 Task: Look for space in La Plata from 3rd september, 2023 to 10th September, 2023 for 4 adults in price range Rs.20000 to Rs.30000. Place can be entire place with 2 bedrooms having 2 beds and 2 bathrooms. Property type can be flat. Amenities needed are: wifi, free parkinig on premises, smoking allowed. Required host language is English.
Action: Mouse moved to (437, 482)
Screenshot: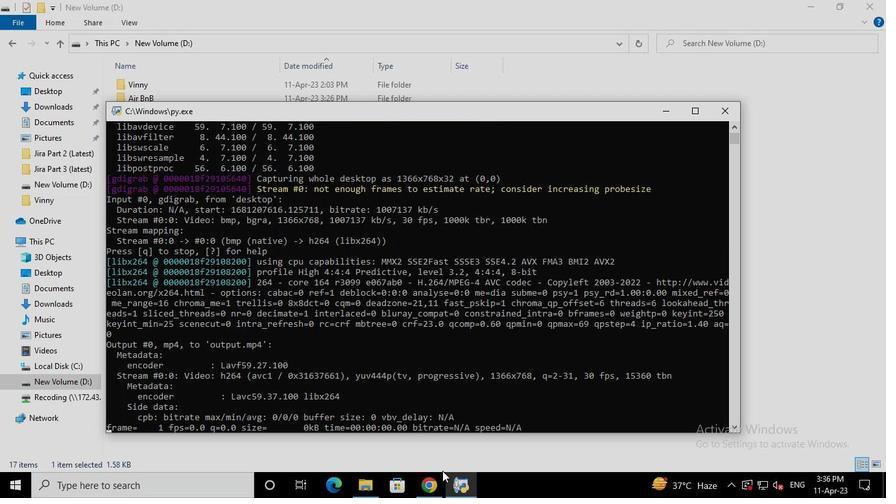 
Action: Mouse pressed left at (437, 482)
Screenshot: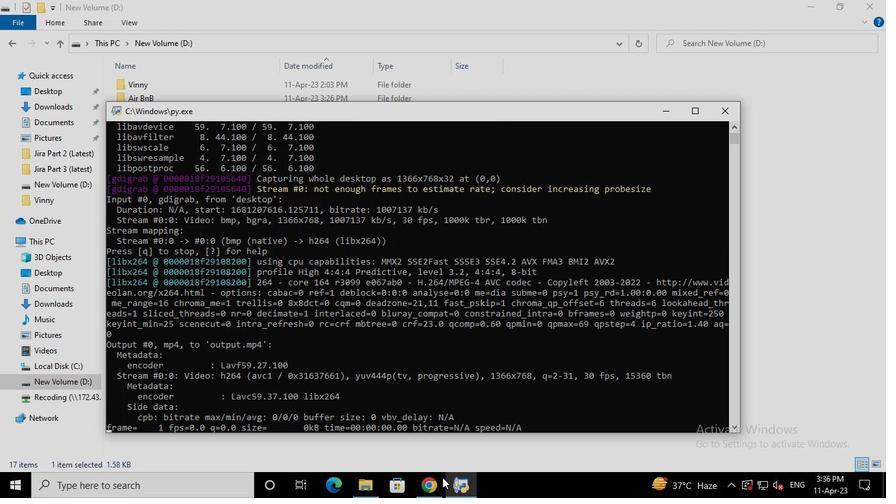 
Action: Mouse moved to (369, 109)
Screenshot: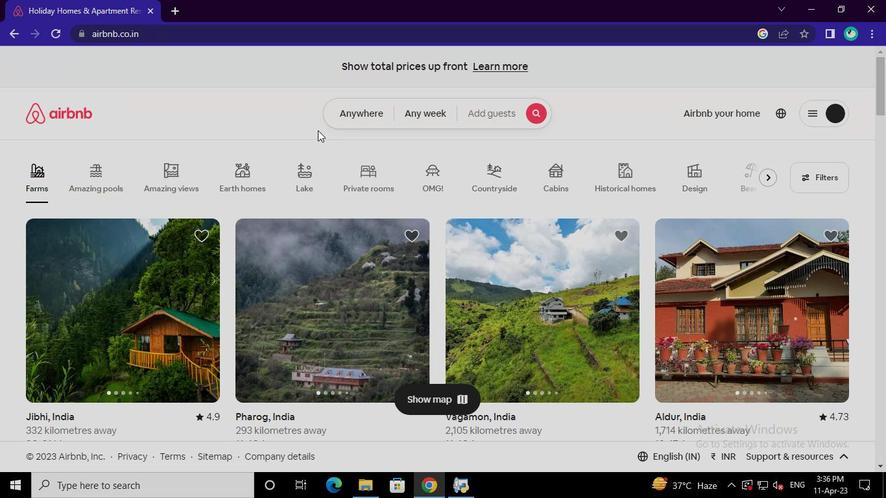 
Action: Mouse pressed left at (369, 109)
Screenshot: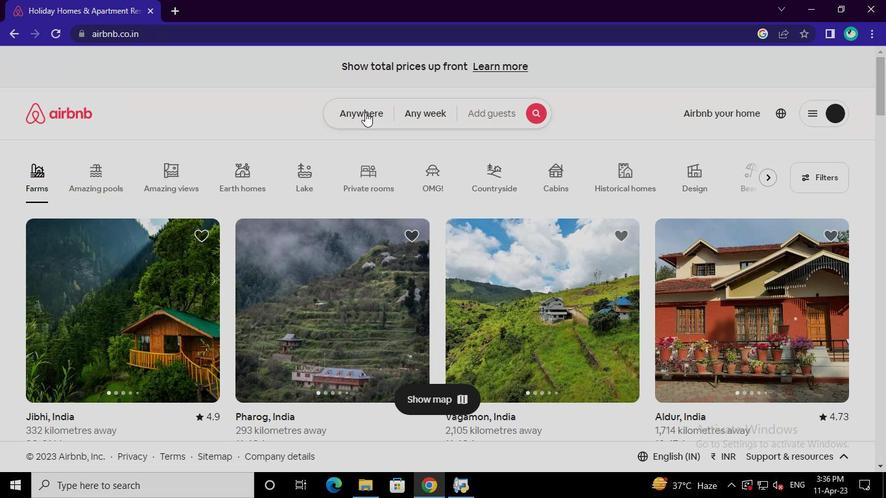 
Action: Mouse moved to (238, 168)
Screenshot: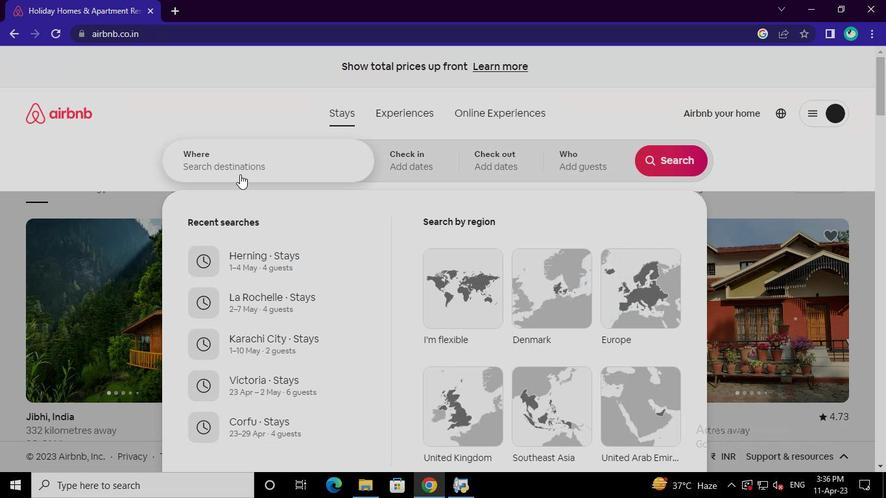 
Action: Mouse pressed left at (238, 168)
Screenshot: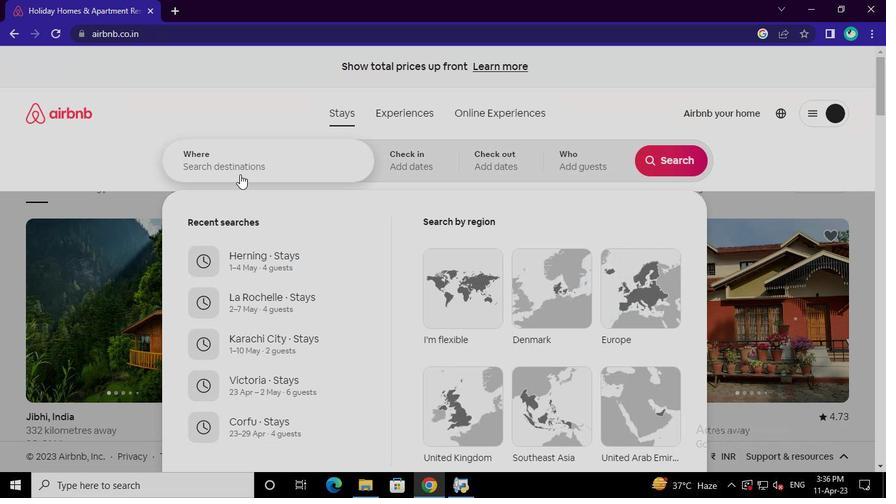 
Action: Keyboard l
Screenshot: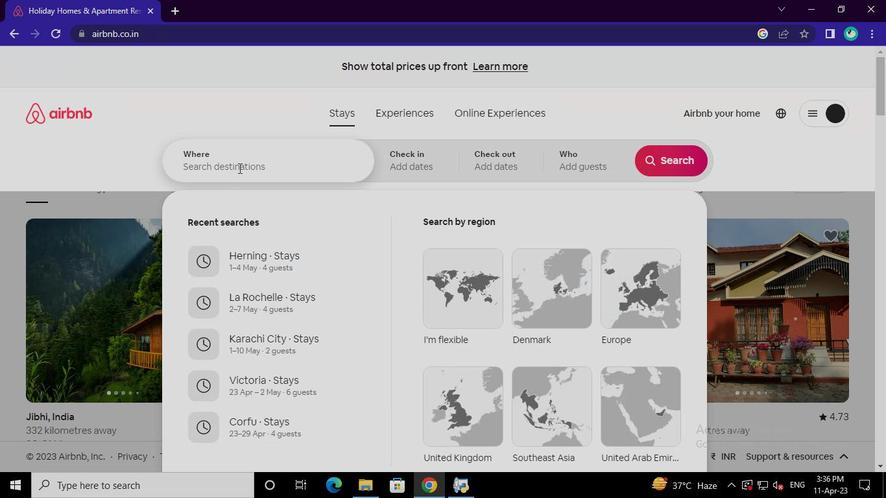 
Action: Keyboard a
Screenshot: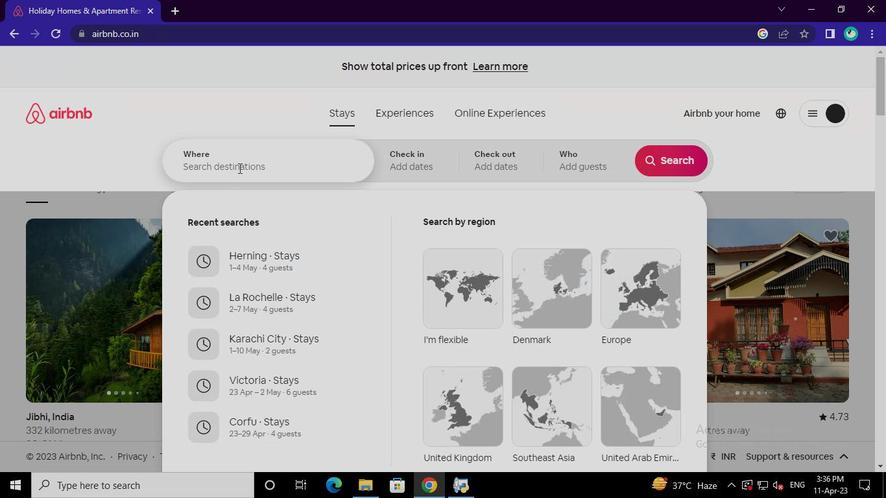 
Action: Keyboard Key.space
Screenshot: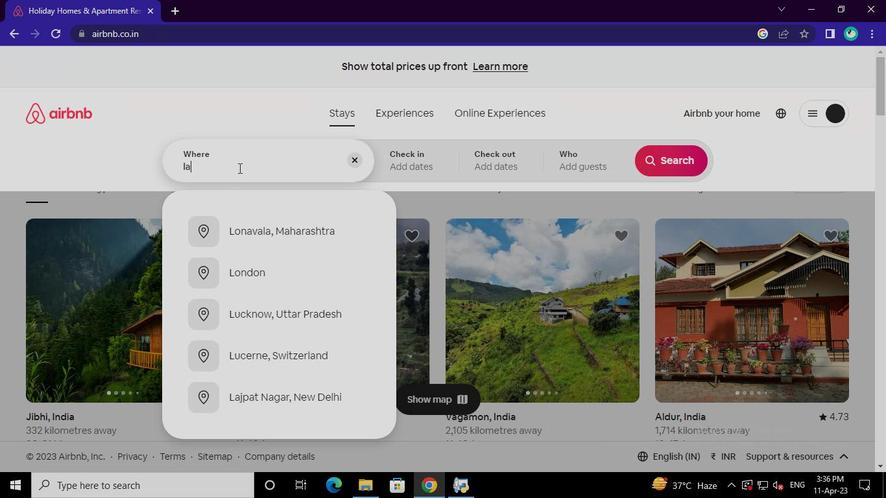 
Action: Keyboard p
Screenshot: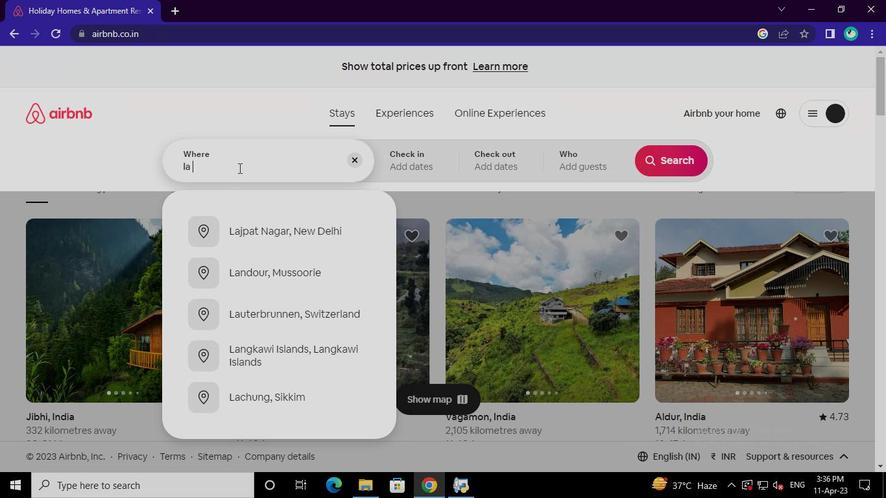 
Action: Keyboard l
Screenshot: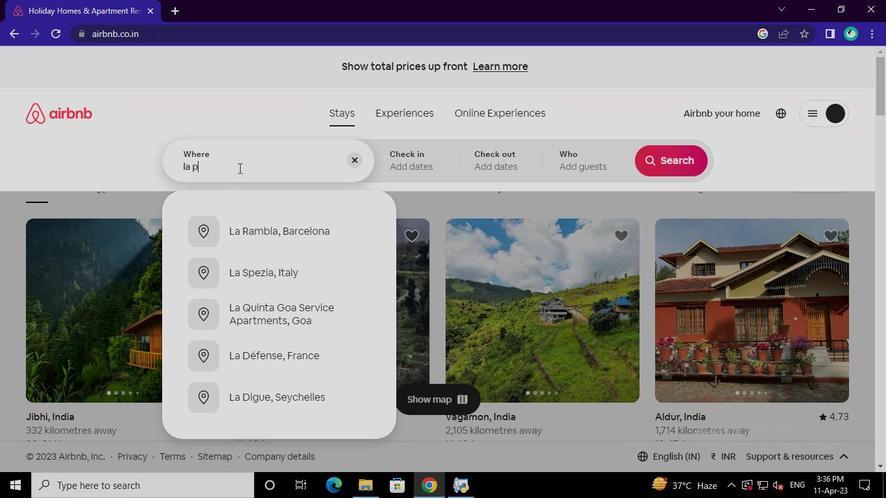 
Action: Keyboard a
Screenshot: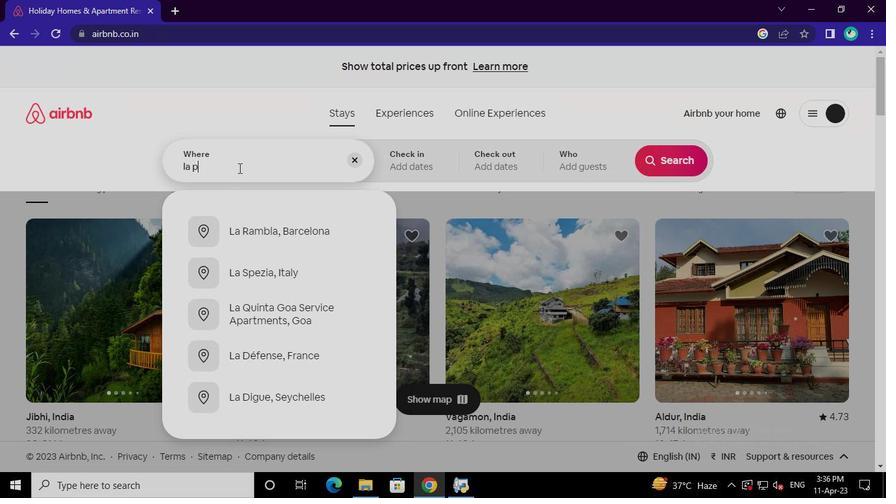 
Action: Keyboard t
Screenshot: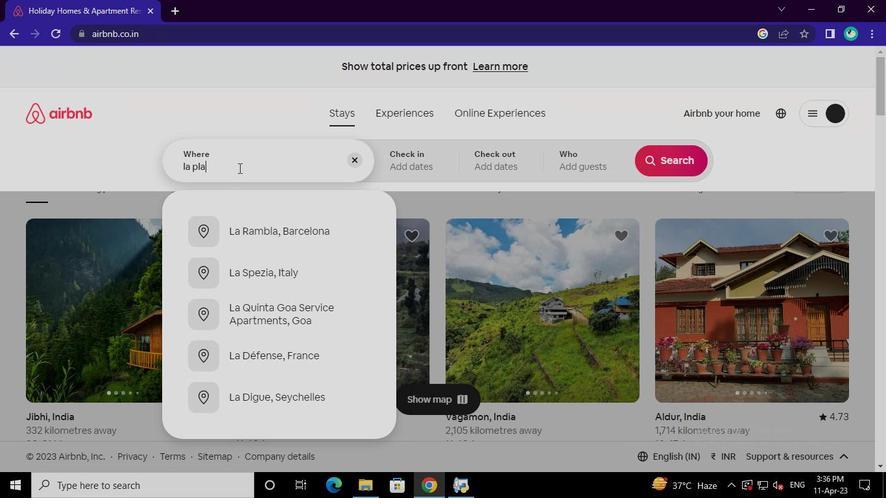 
Action: Keyboard a
Screenshot: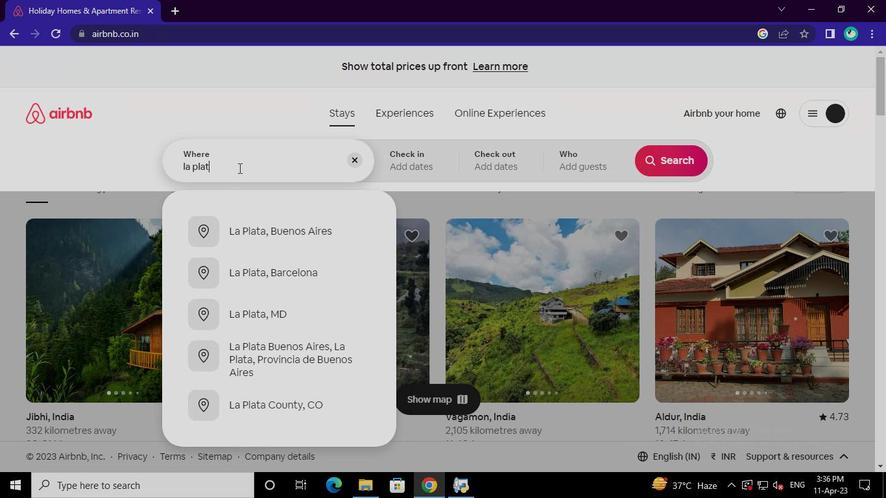 
Action: Mouse moved to (247, 224)
Screenshot: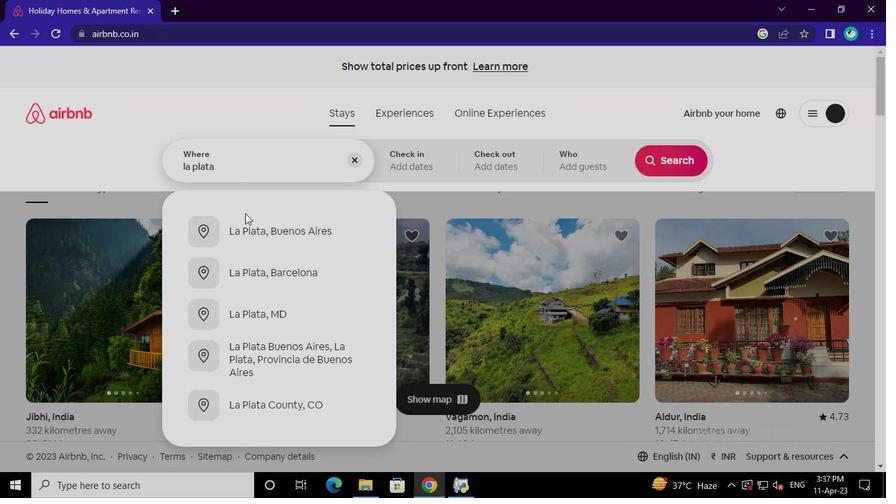 
Action: Mouse pressed left at (247, 224)
Screenshot: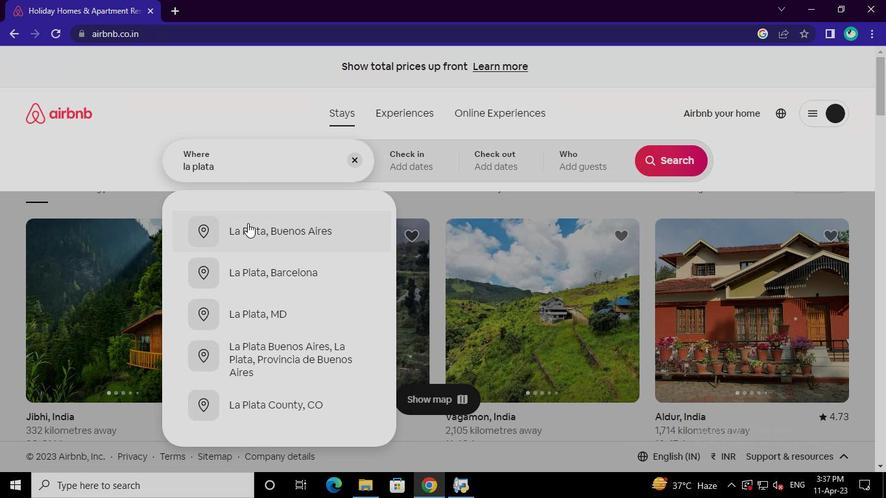 
Action: Mouse moved to (652, 260)
Screenshot: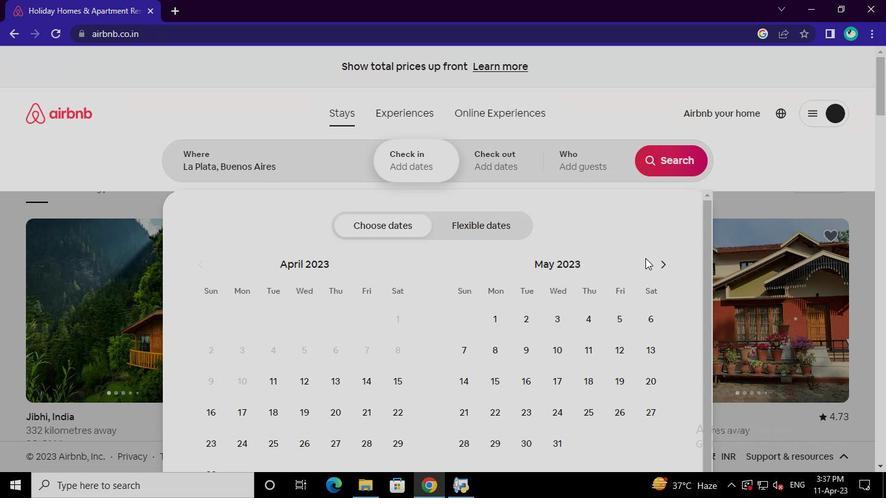 
Action: Mouse pressed left at (652, 260)
Screenshot: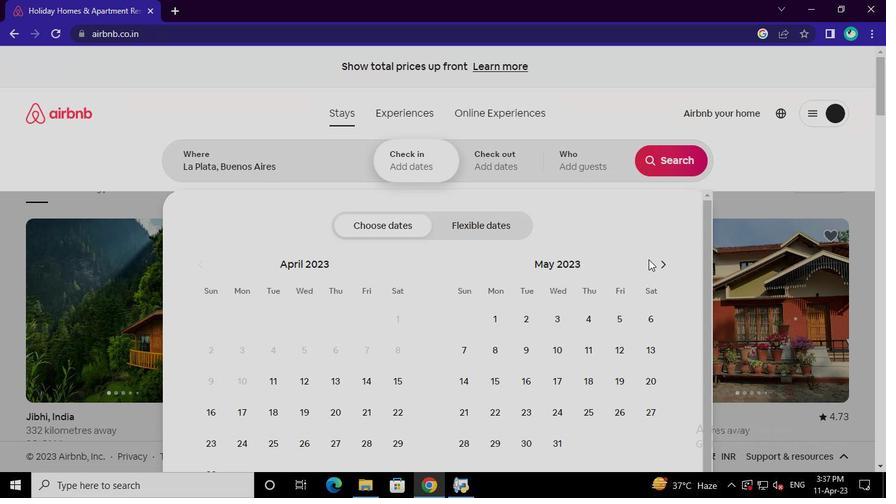 
Action: Mouse moved to (654, 261)
Screenshot: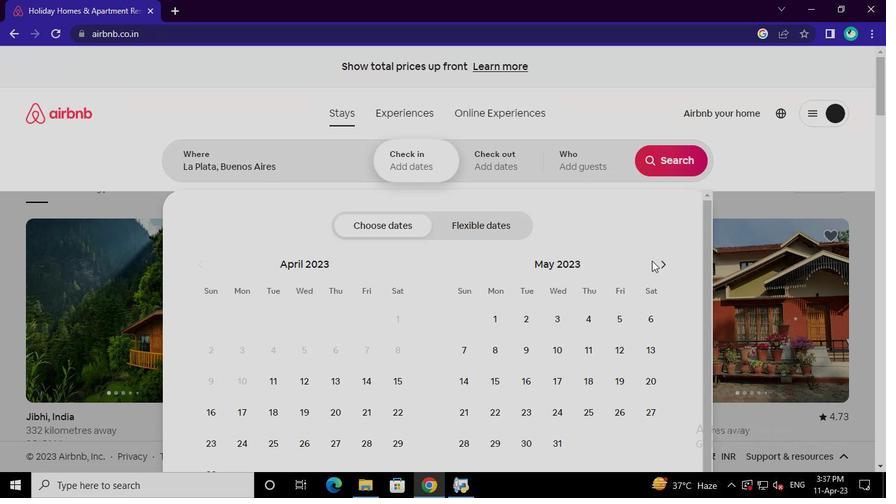 
Action: Mouse pressed left at (654, 261)
Screenshot: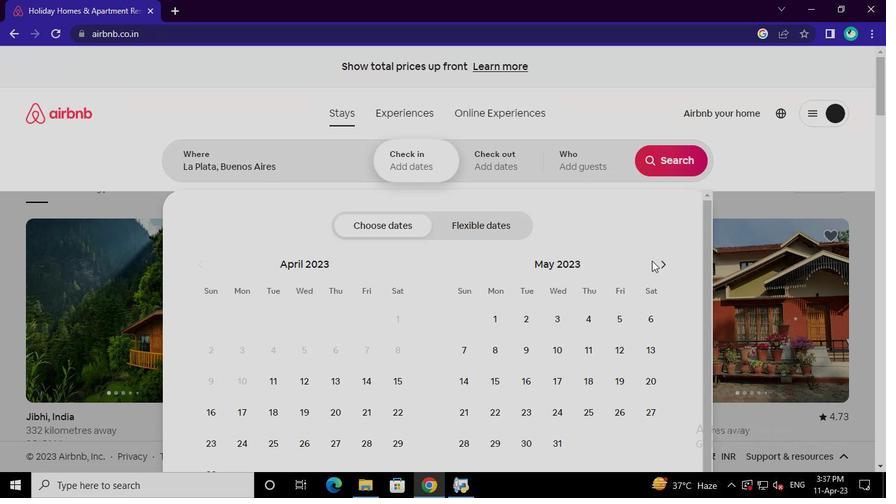 
Action: Mouse moved to (656, 261)
Screenshot: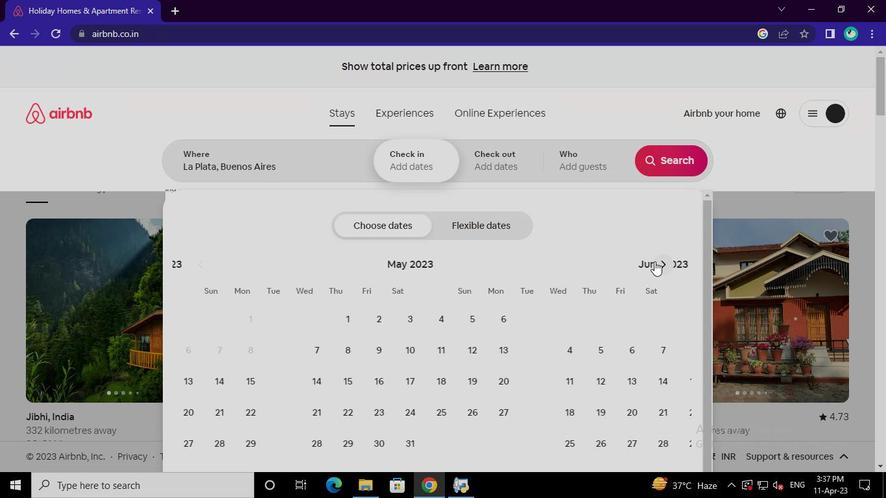 
Action: Mouse pressed left at (656, 261)
Screenshot: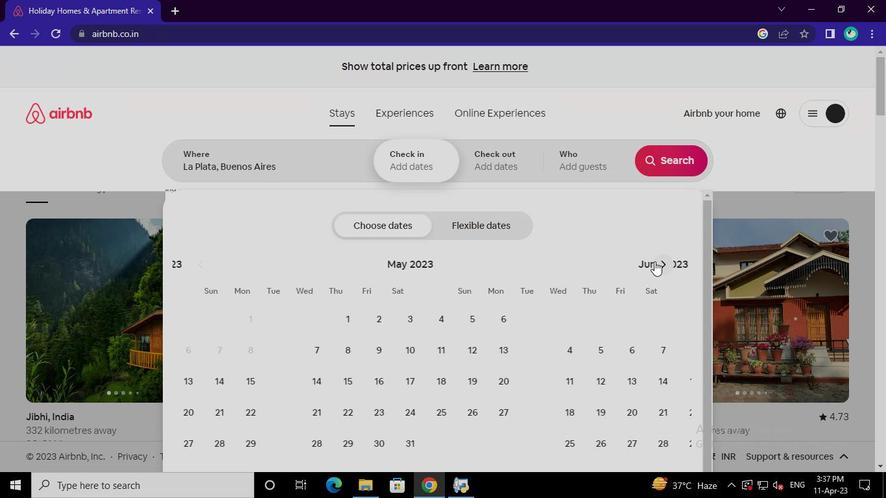 
Action: Mouse pressed left at (656, 261)
Screenshot: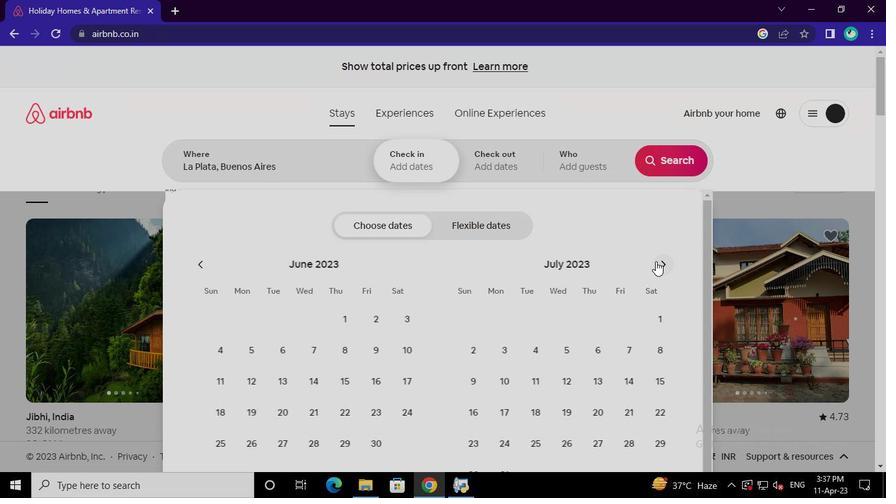 
Action: Mouse pressed left at (656, 261)
Screenshot: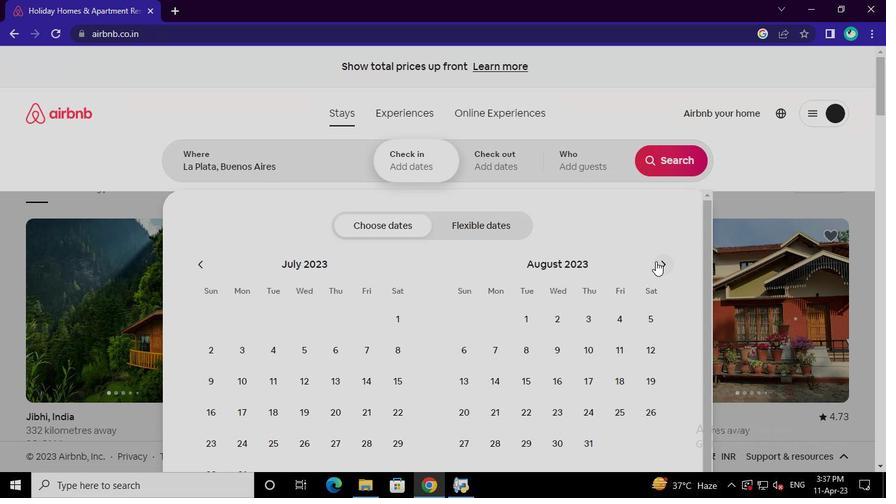 
Action: Mouse moved to (473, 351)
Screenshot: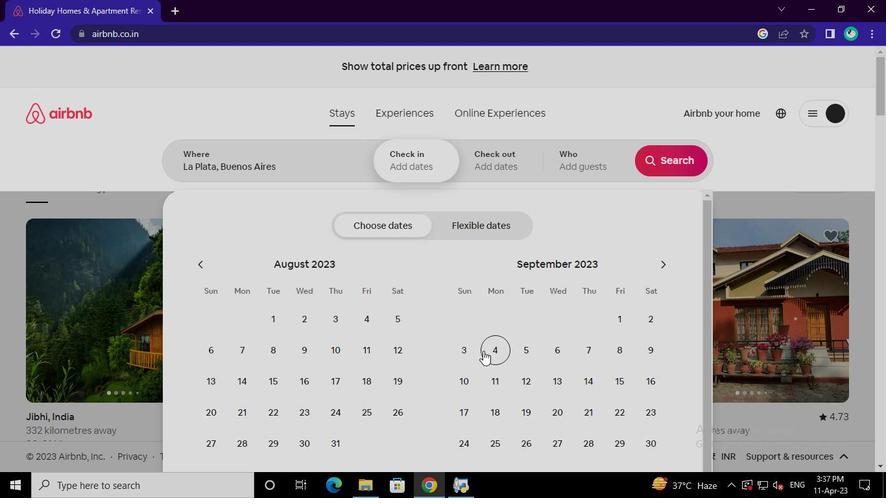 
Action: Mouse pressed left at (473, 351)
Screenshot: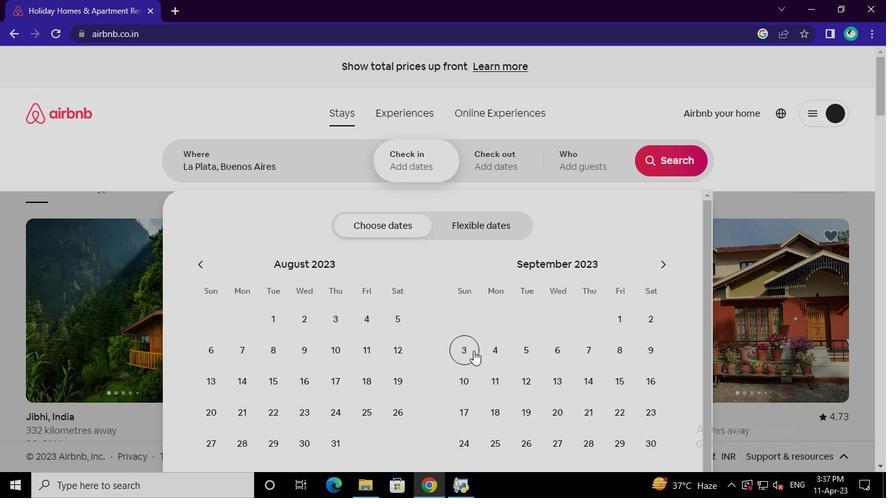
Action: Mouse moved to (470, 380)
Screenshot: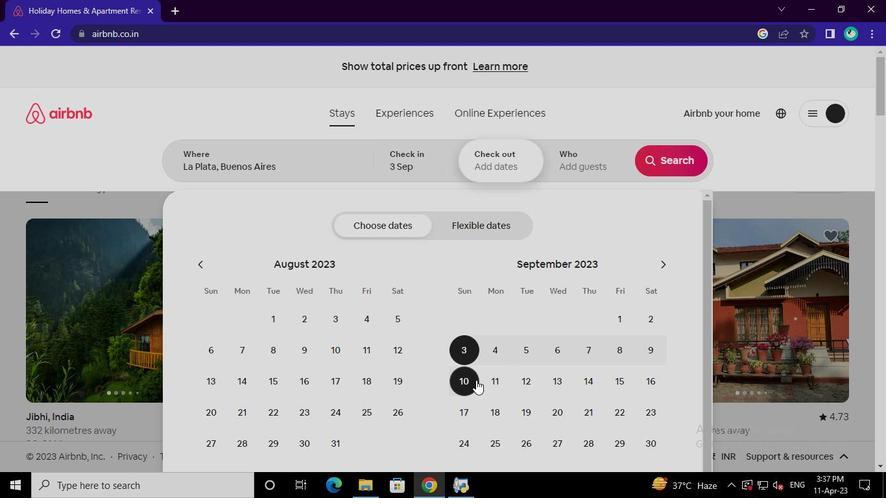 
Action: Mouse pressed left at (470, 380)
Screenshot: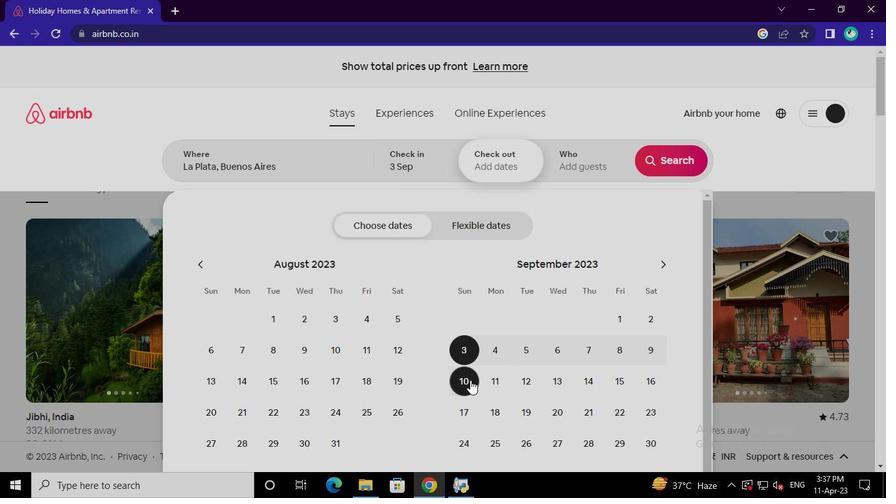 
Action: Mouse moved to (597, 168)
Screenshot: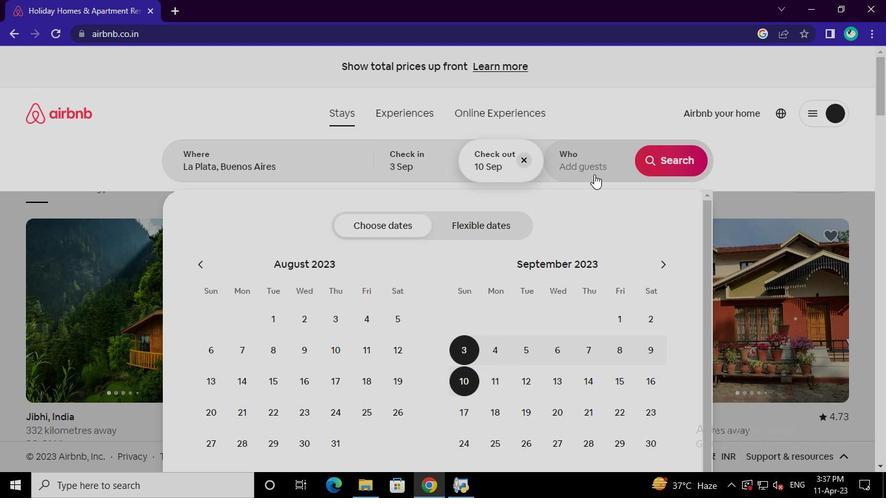 
Action: Mouse pressed left at (597, 168)
Screenshot: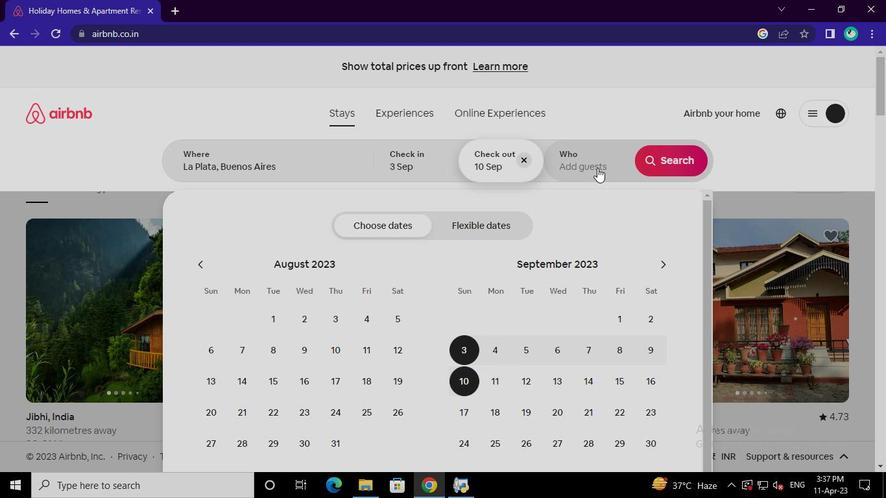 
Action: Mouse moved to (668, 232)
Screenshot: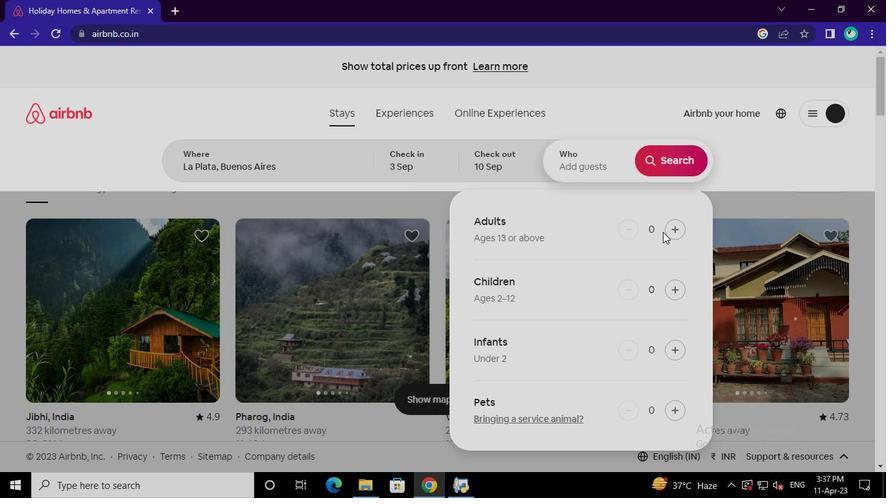 
Action: Mouse pressed left at (668, 232)
Screenshot: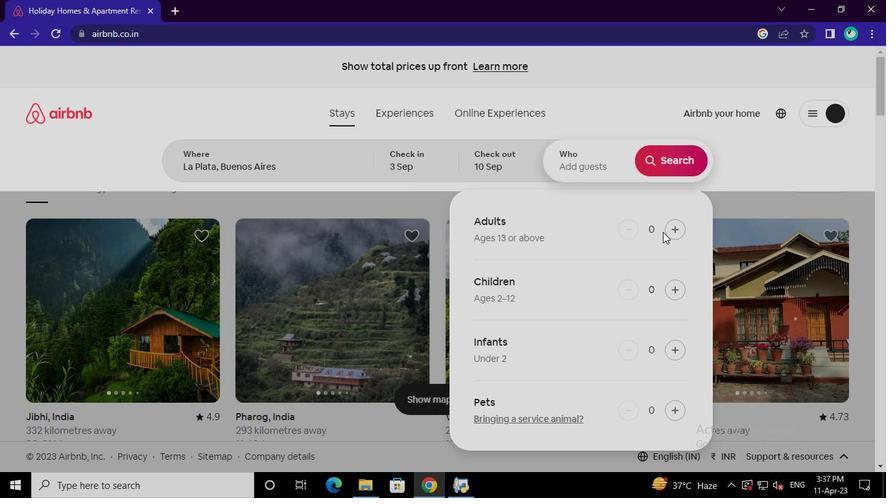 
Action: Mouse pressed left at (668, 232)
Screenshot: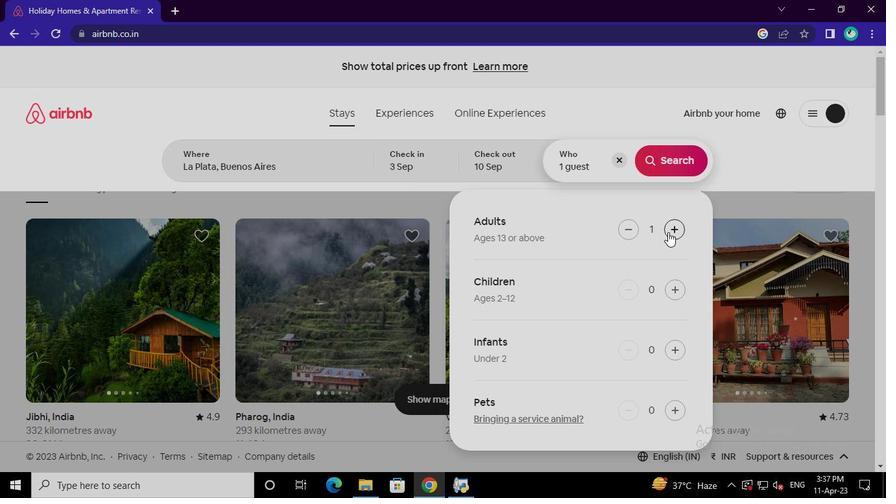 
Action: Mouse pressed left at (668, 232)
Screenshot: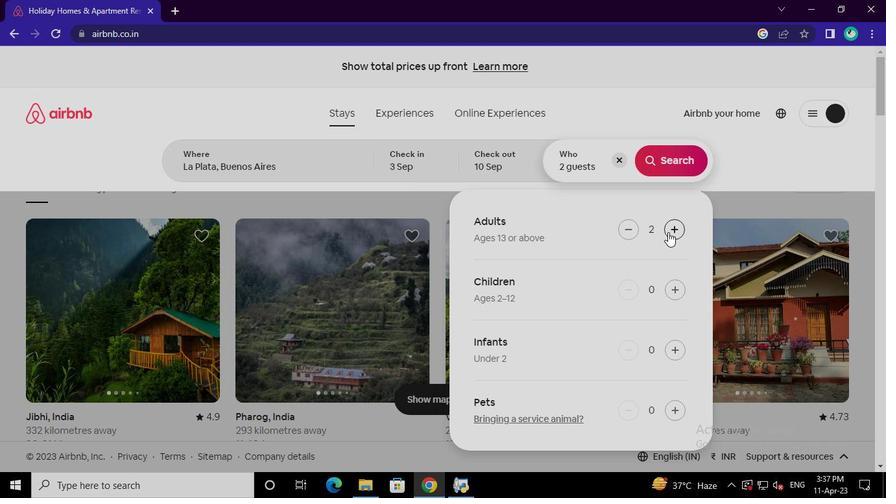 
Action: Mouse pressed left at (668, 232)
Screenshot: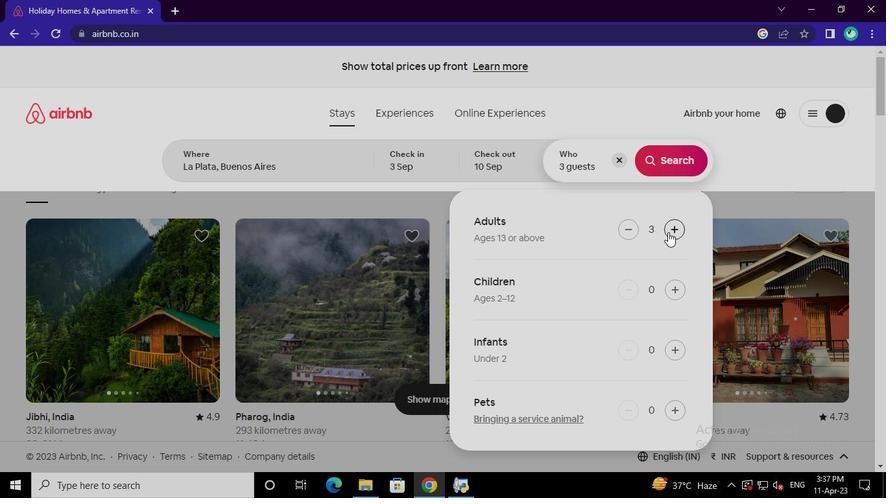 
Action: Mouse moved to (669, 166)
Screenshot: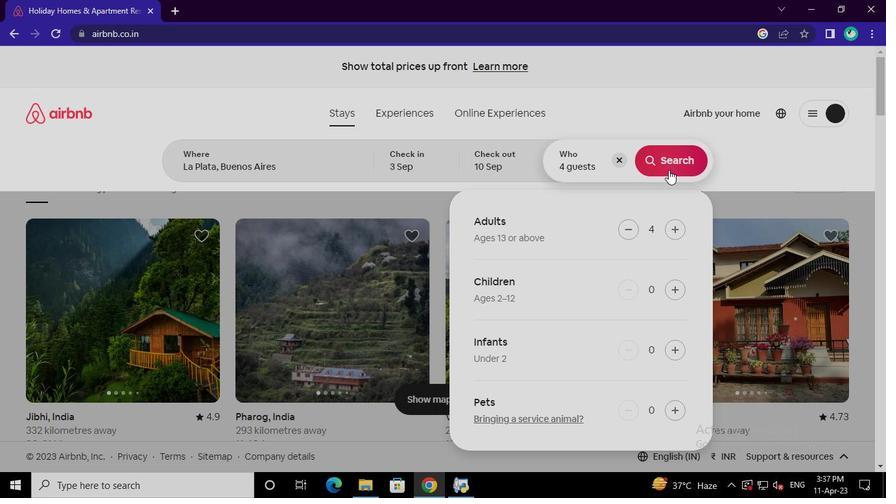 
Action: Mouse pressed left at (669, 166)
Screenshot: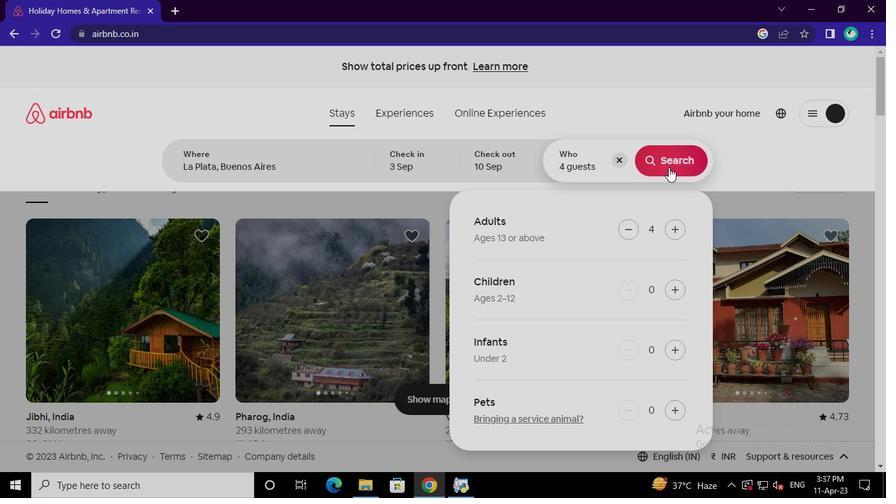 
Action: Mouse moved to (844, 123)
Screenshot: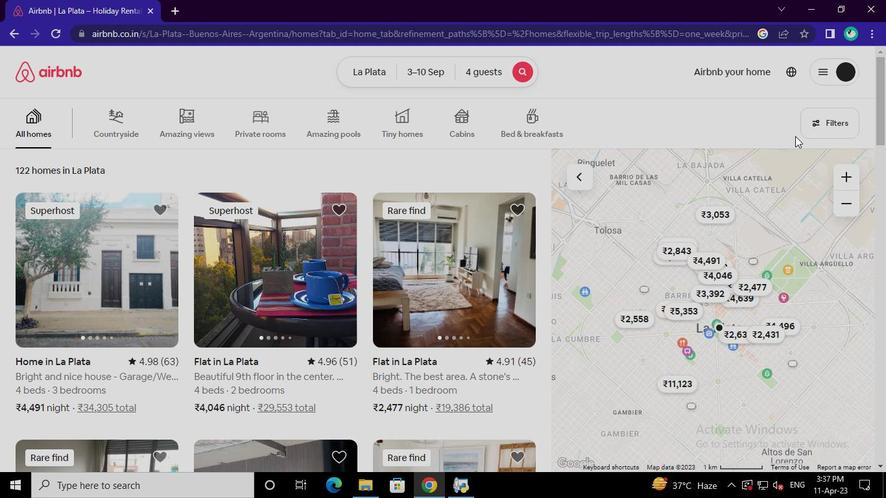 
Action: Mouse pressed left at (844, 123)
Screenshot: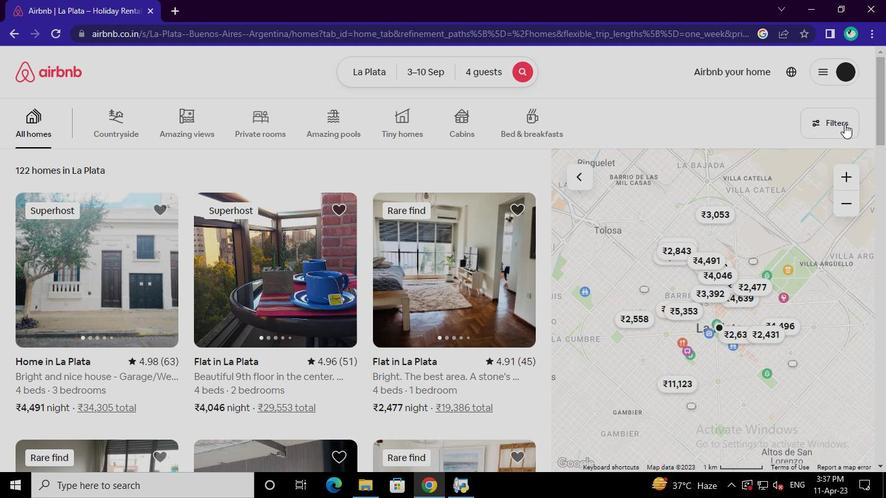 
Action: Mouse moved to (321, 284)
Screenshot: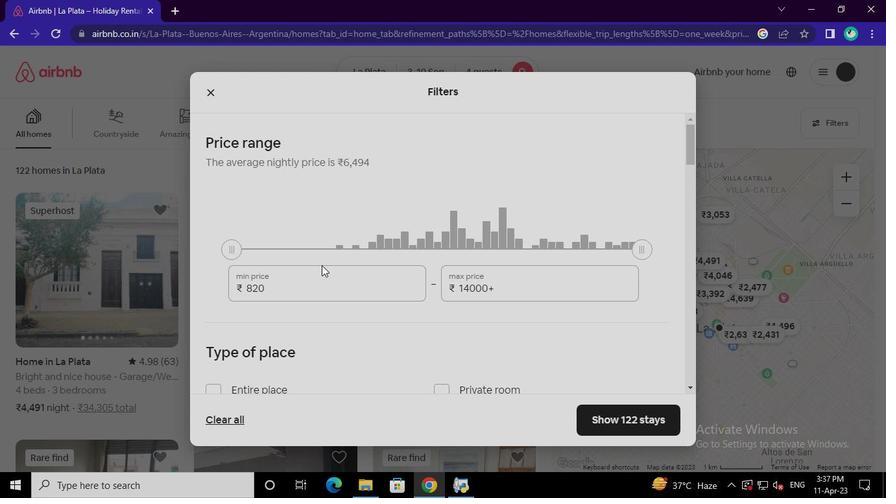
Action: Mouse pressed left at (321, 284)
Screenshot: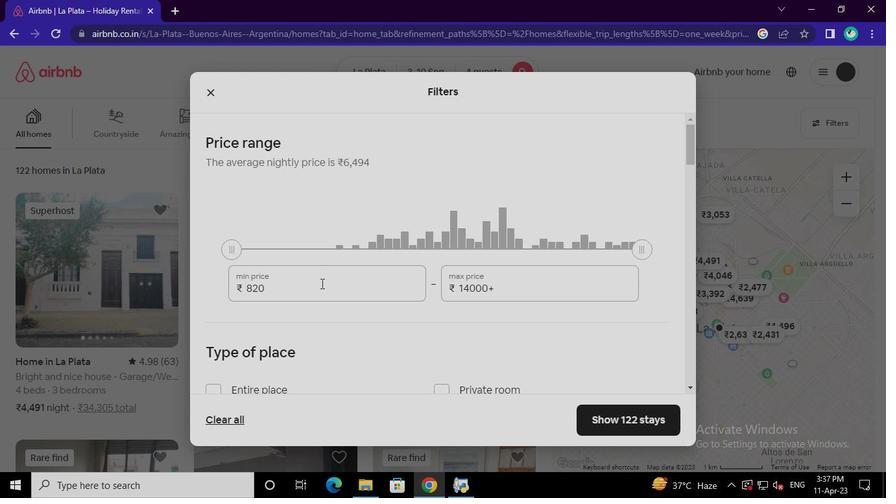 
Action: Mouse moved to (316, 284)
Screenshot: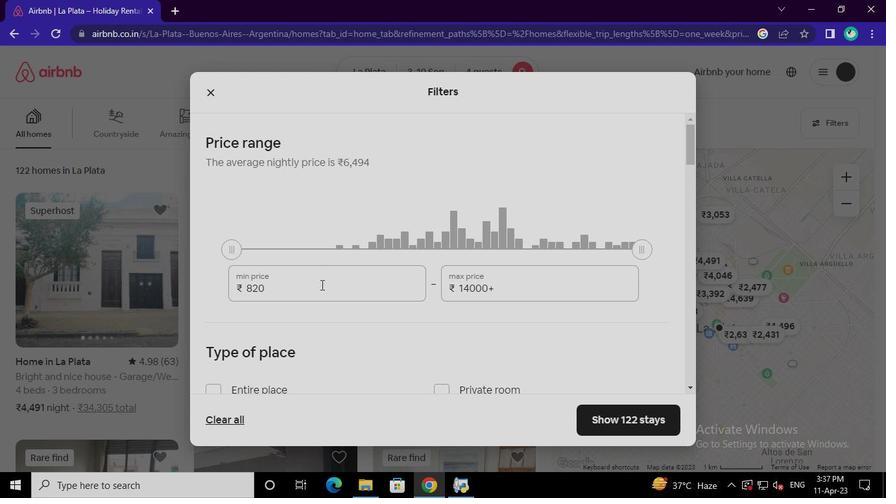 
Action: Keyboard Key.backspace
Screenshot: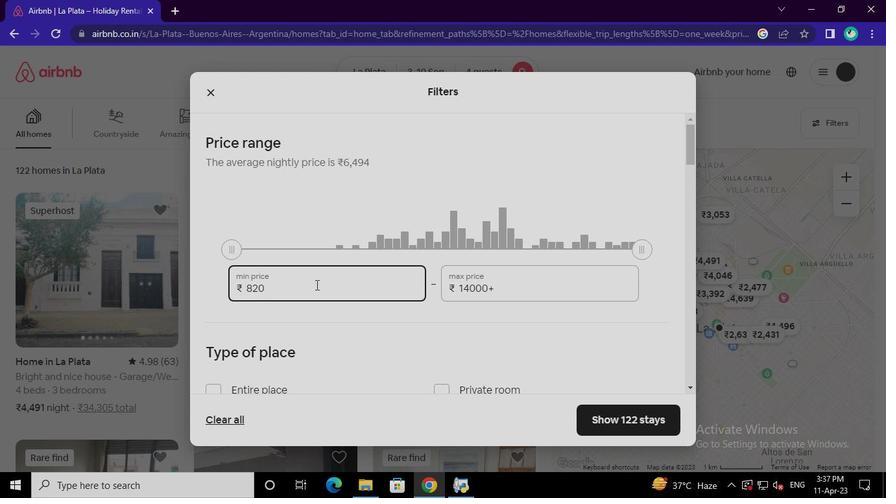 
Action: Keyboard Key.backspace
Screenshot: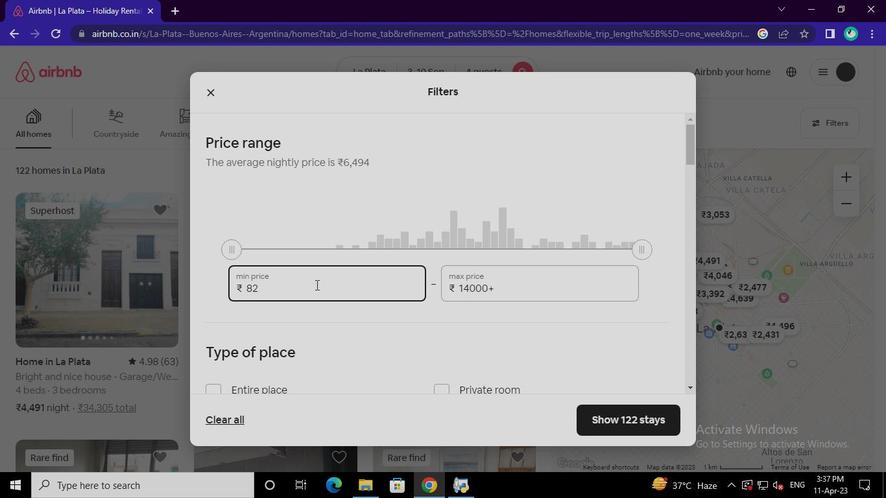 
Action: Keyboard Key.backspace
Screenshot: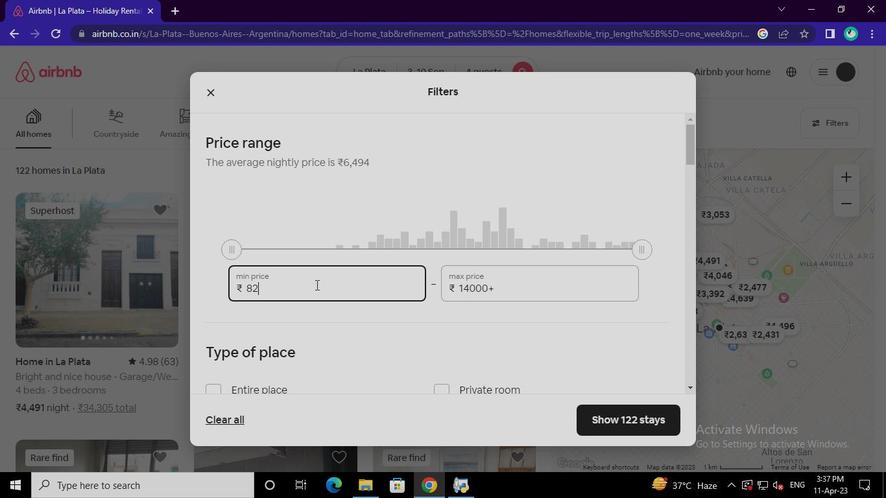 
Action: Keyboard Key.backspace
Screenshot: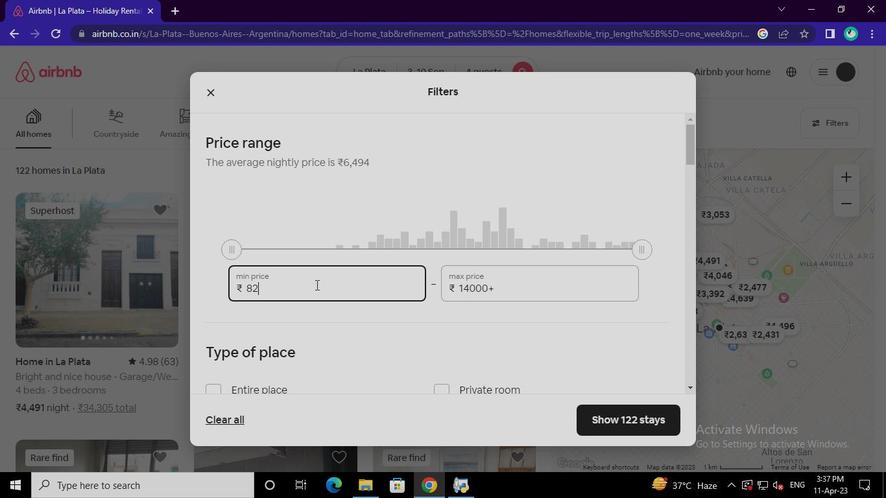 
Action: Keyboard Key.backspace
Screenshot: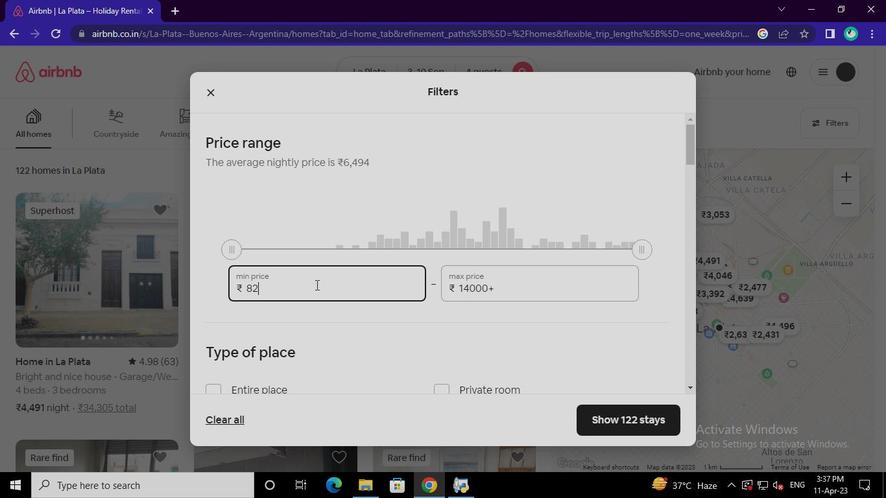 
Action: Keyboard Key.backspace
Screenshot: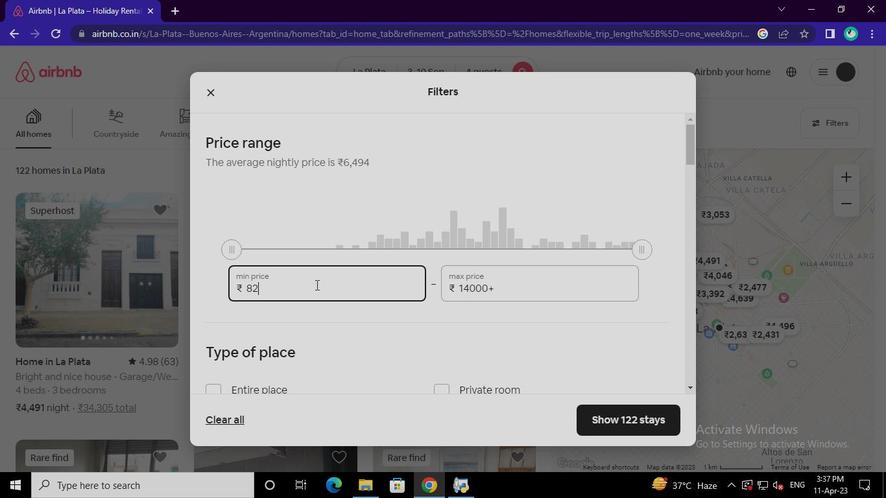 
Action: Keyboard <98>
Screenshot: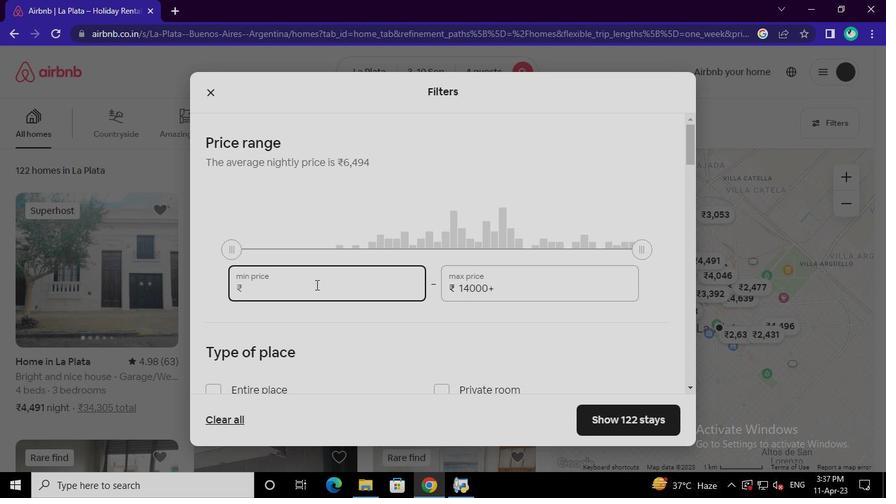 
Action: Keyboard <96>
Screenshot: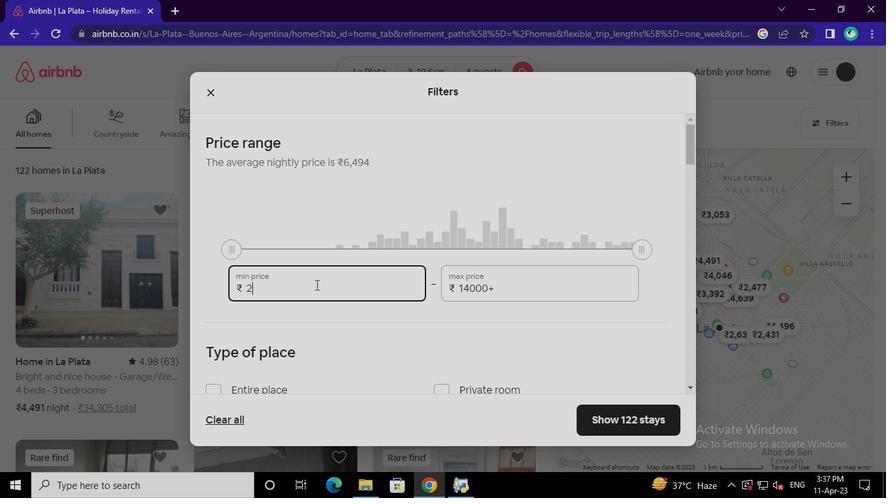 
Action: Keyboard <96>
Screenshot: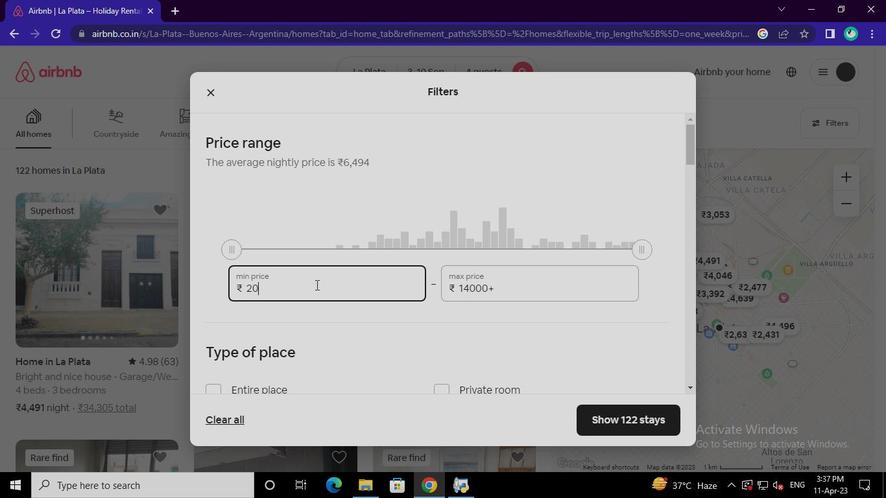 
Action: Keyboard <96>
Screenshot: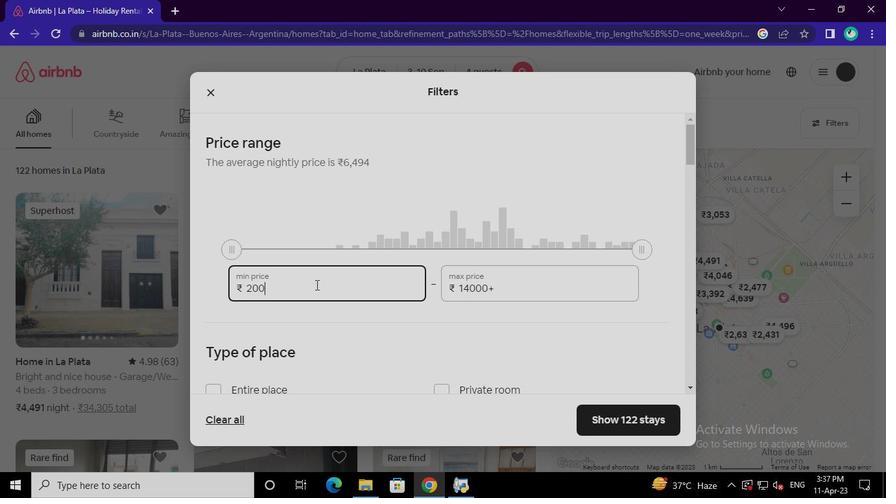 
Action: Keyboard <96>
Screenshot: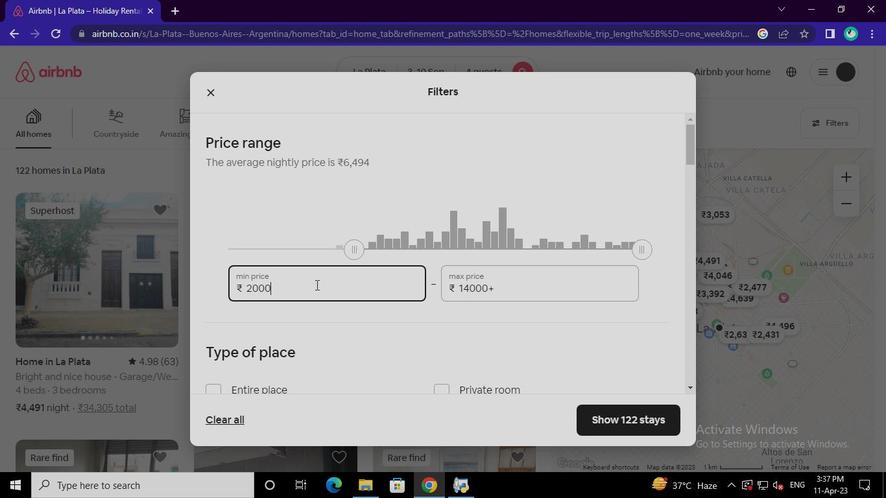 
Action: Mouse moved to (504, 291)
Screenshot: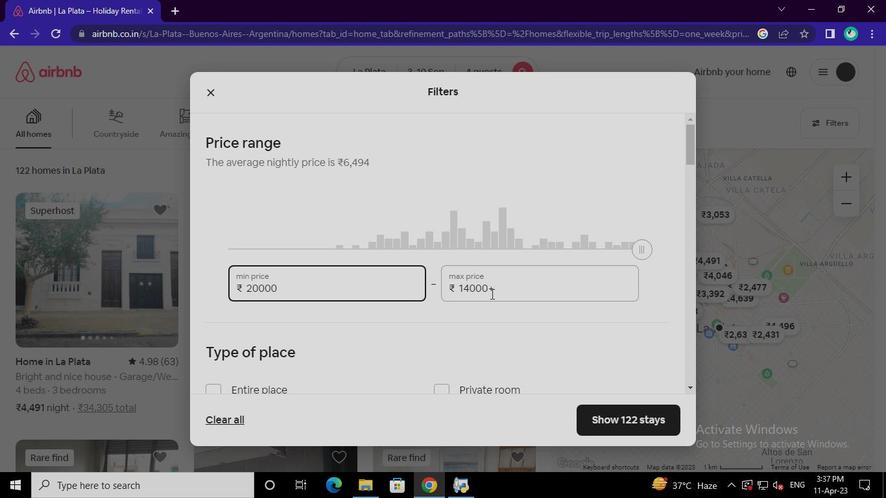 
Action: Mouse pressed left at (504, 291)
Screenshot: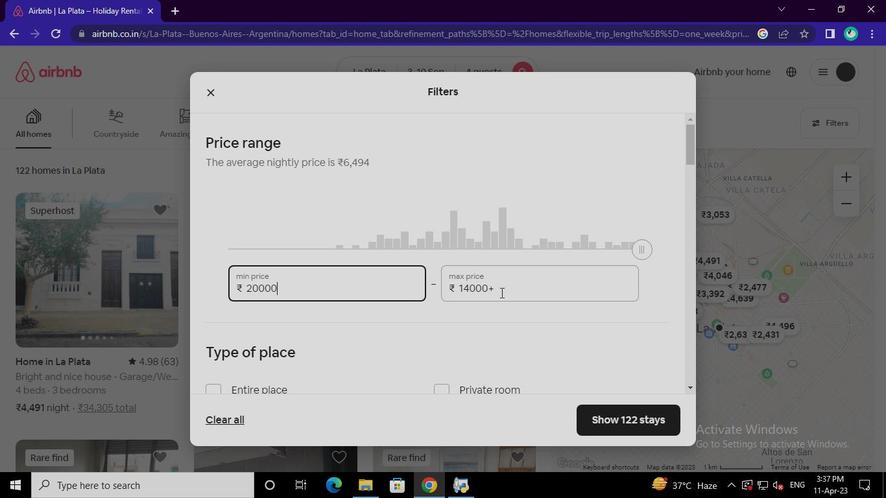 
Action: Keyboard Key.backspace
Screenshot: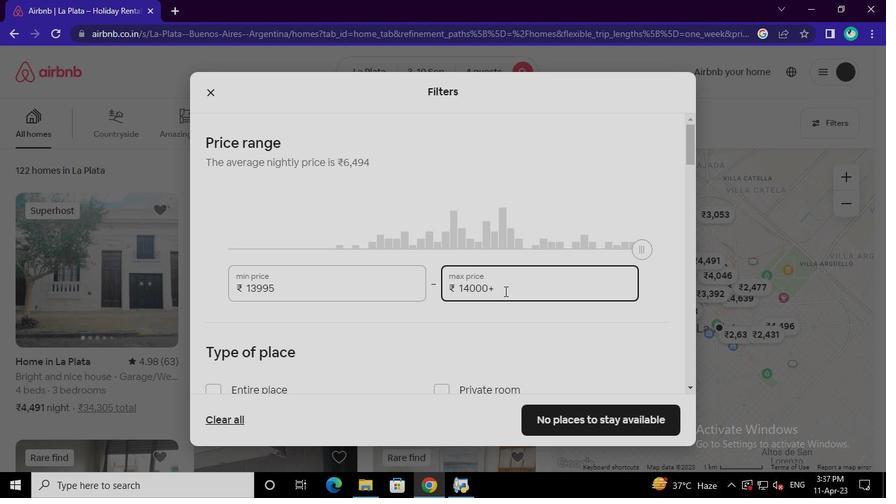 
Action: Keyboard Key.backspace
Screenshot: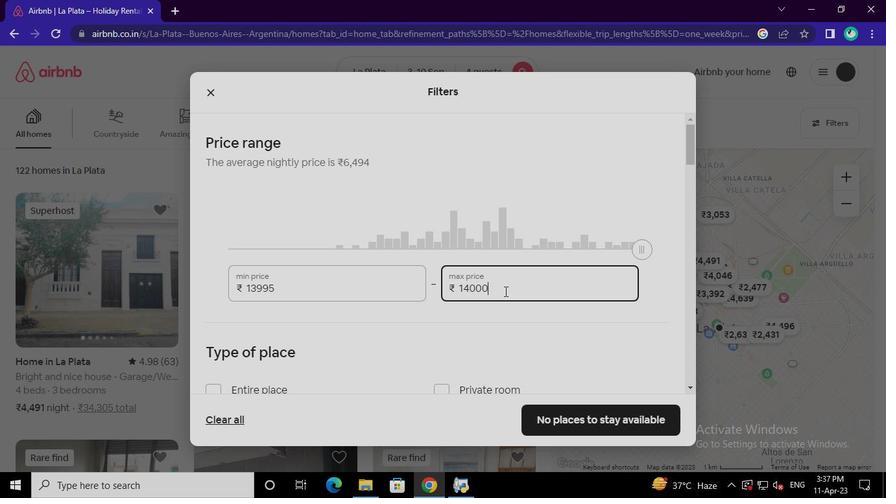 
Action: Keyboard Key.backspace
Screenshot: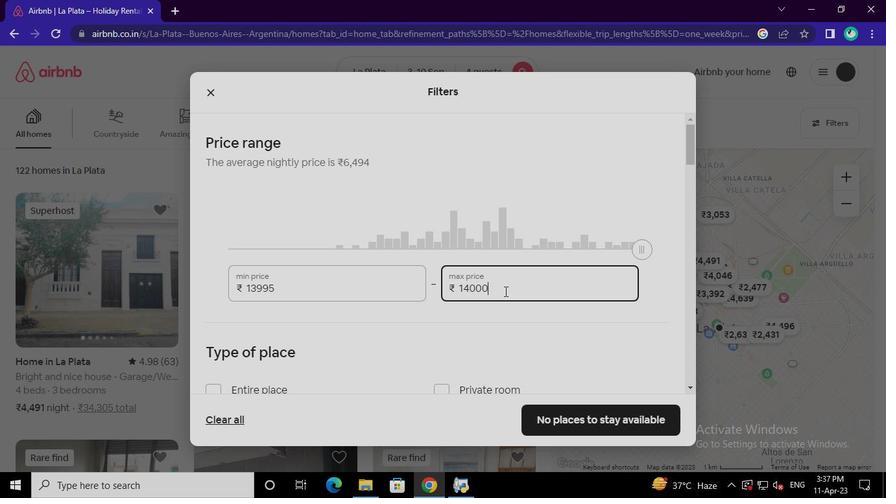 
Action: Keyboard Key.backspace
Screenshot: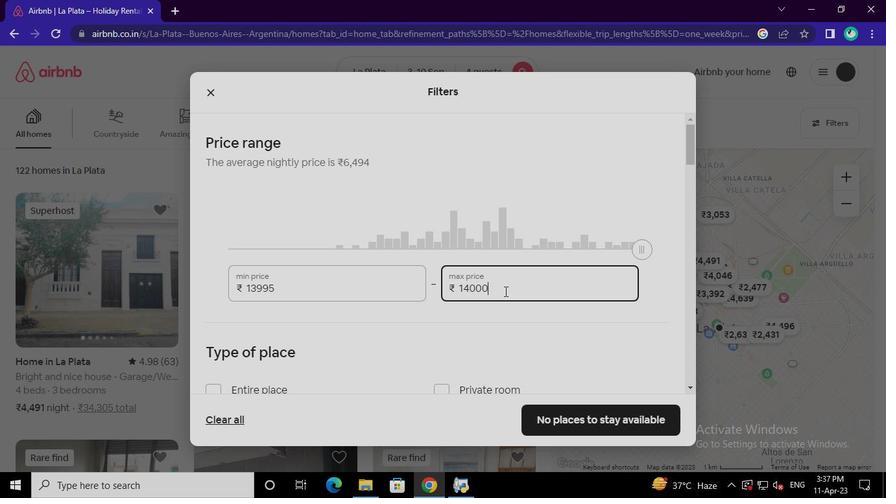 
Action: Keyboard Key.backspace
Screenshot: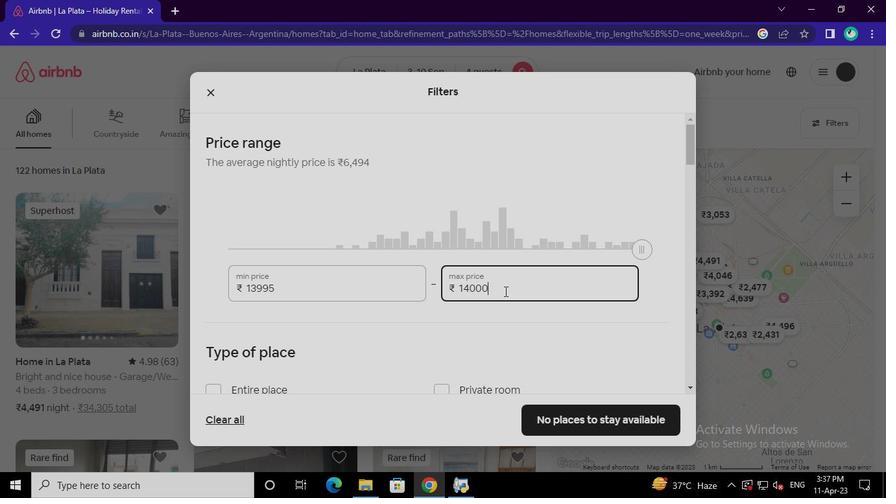 
Action: Keyboard Key.backspace
Screenshot: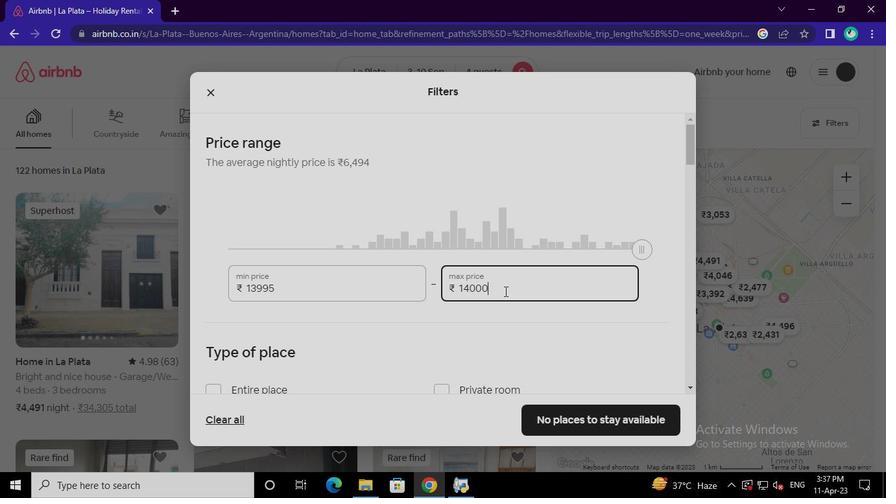 
Action: Keyboard Key.backspace
Screenshot: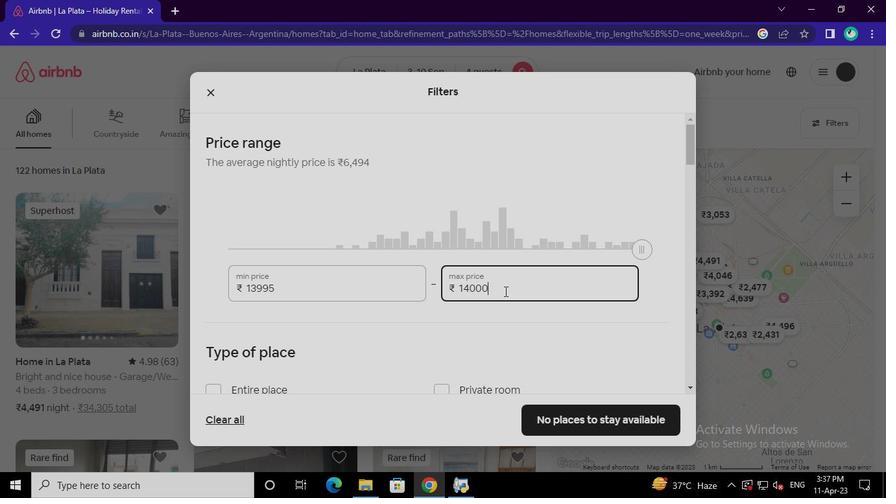 
Action: Keyboard Key.backspace
Screenshot: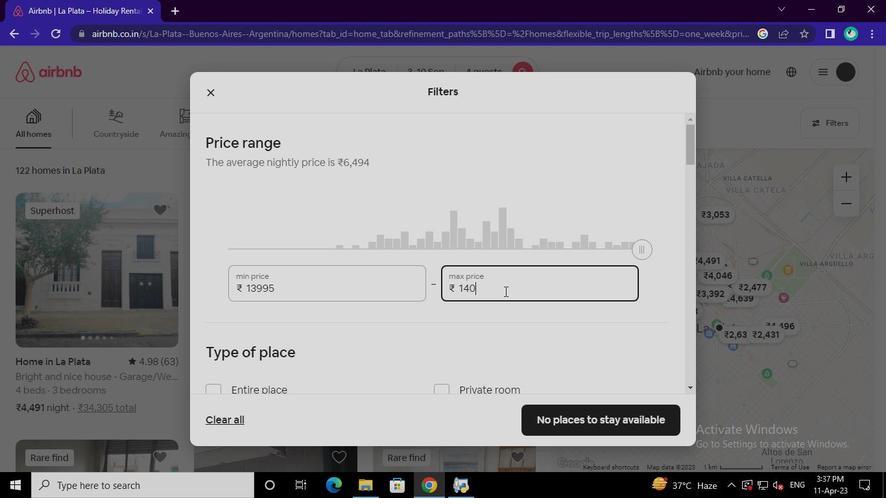 
Action: Keyboard Key.backspace
Screenshot: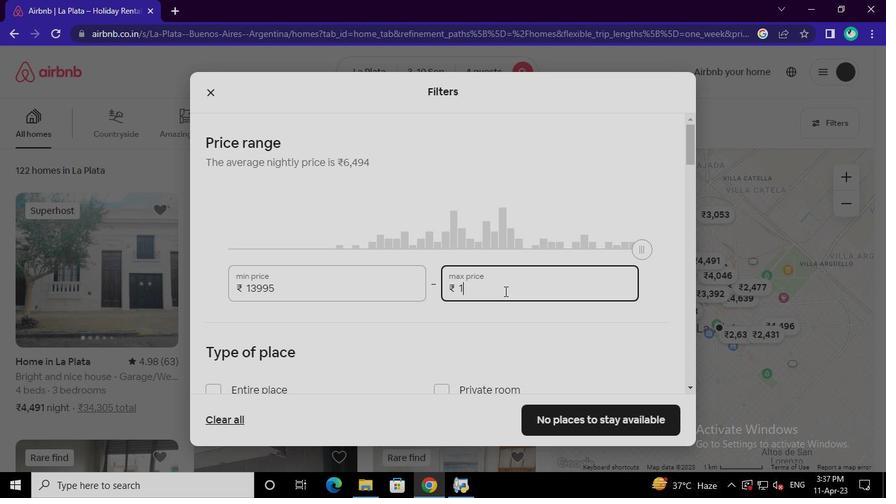 
Action: Keyboard Key.backspace
Screenshot: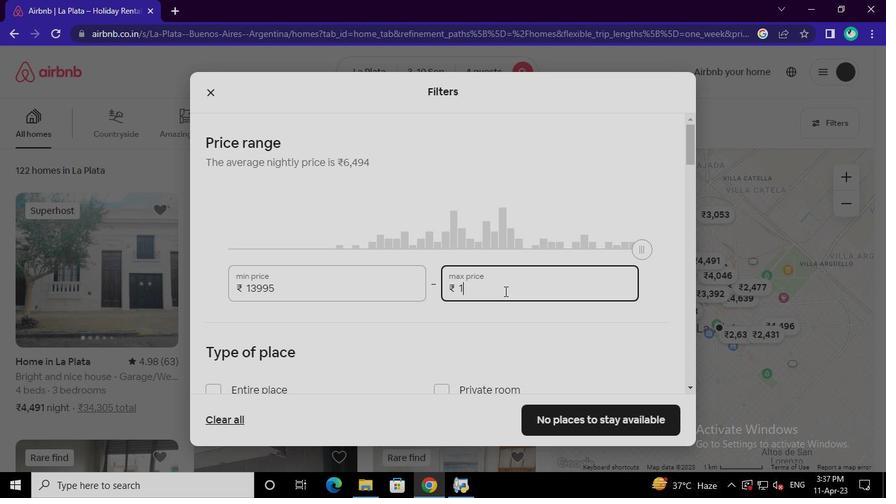 
Action: Keyboard Key.backspace
Screenshot: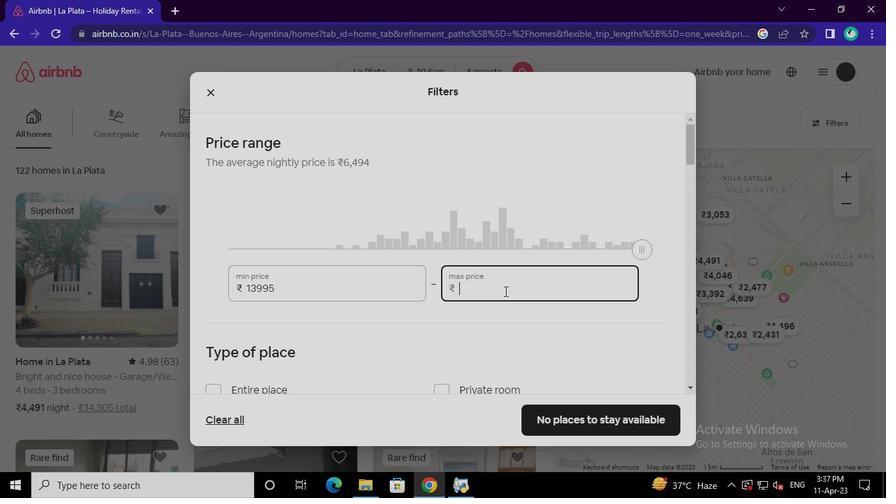 
Action: Keyboard Key.backspace
Screenshot: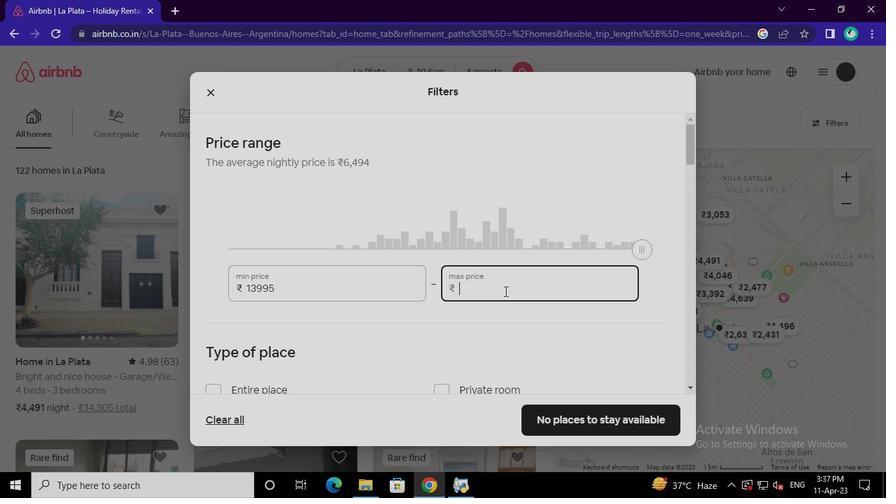 
Action: Keyboard Key.backspace
Screenshot: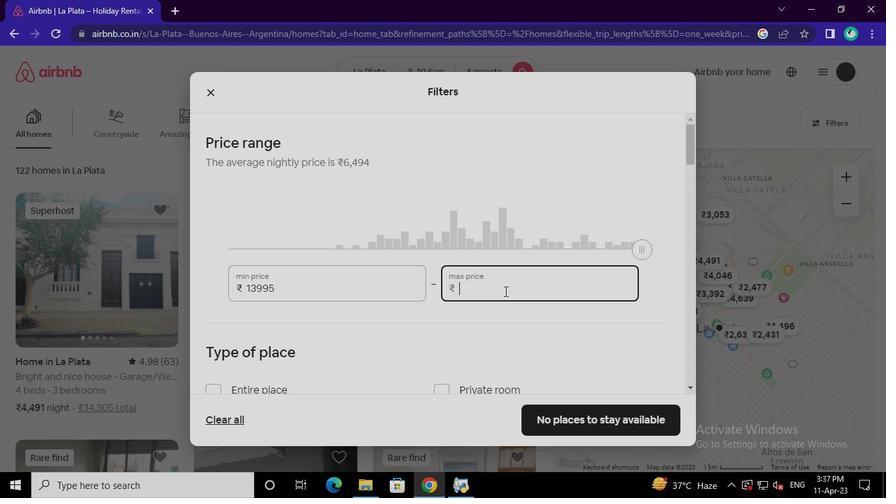 
Action: Keyboard Key.backspace
Screenshot: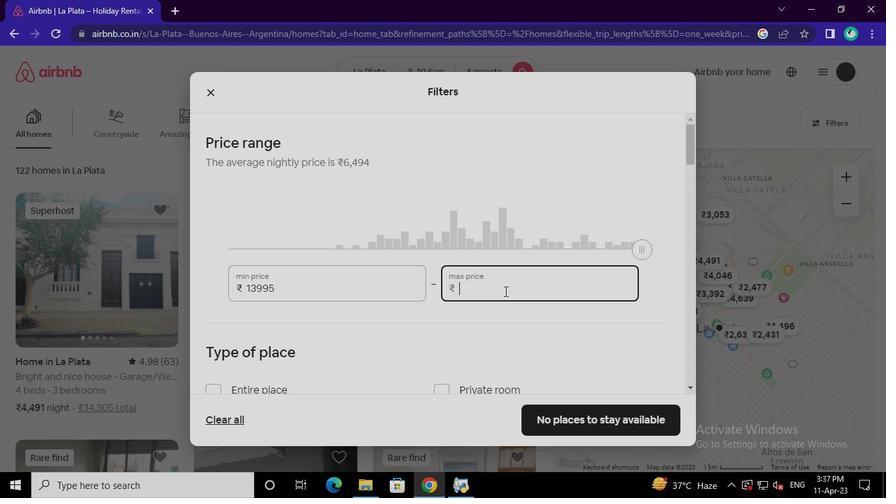 
Action: Keyboard <99>
Screenshot: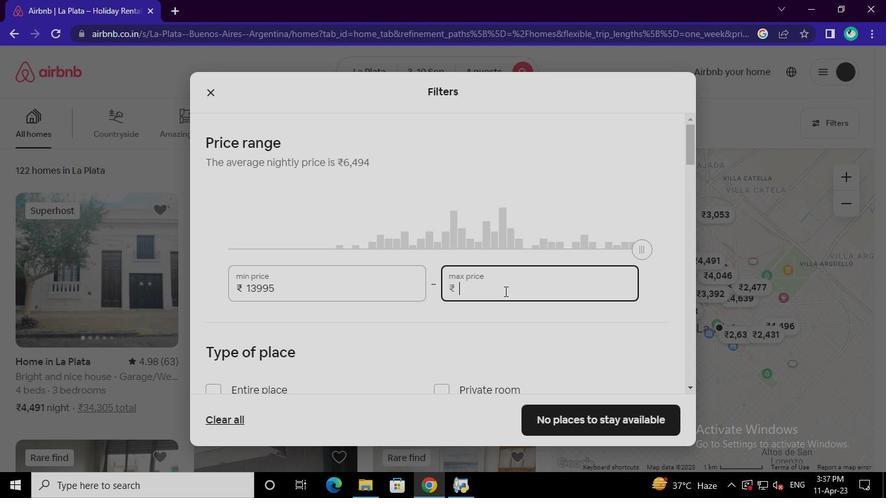 
Action: Keyboard <96>
Screenshot: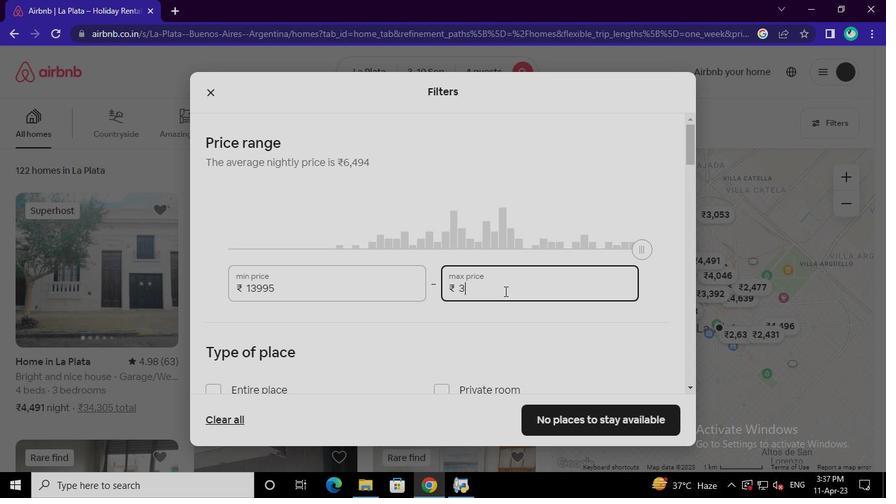 
Action: Keyboard <96>
Screenshot: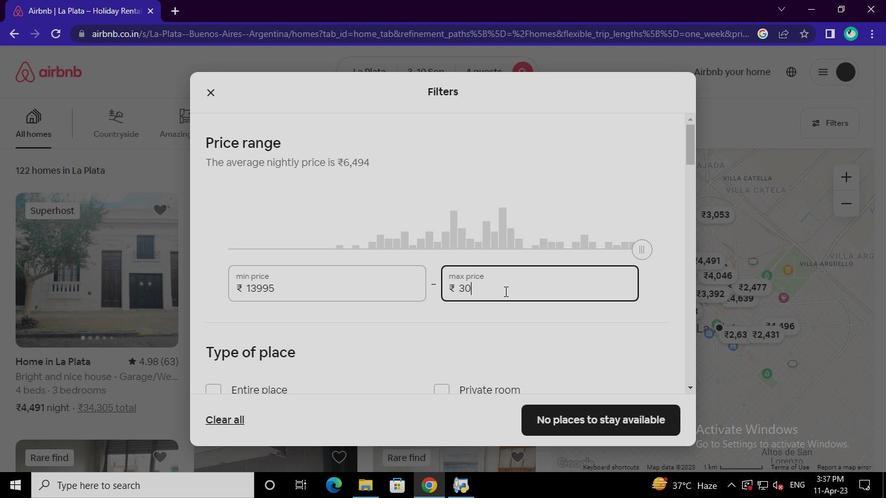 
Action: Keyboard <96>
Screenshot: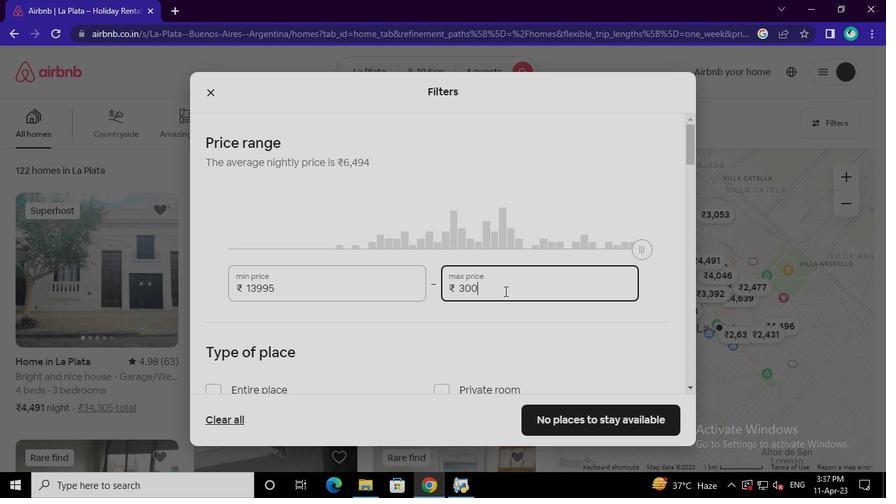 
Action: Keyboard <96>
Screenshot: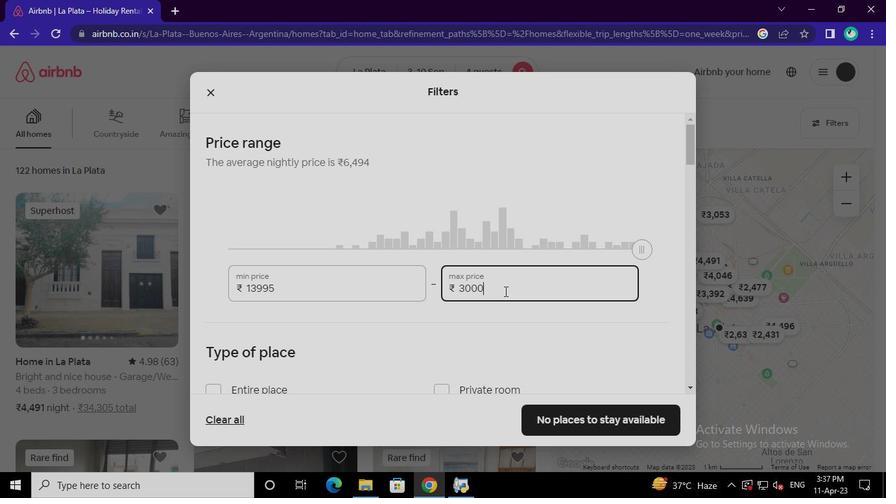 
Action: Mouse moved to (215, 332)
Screenshot: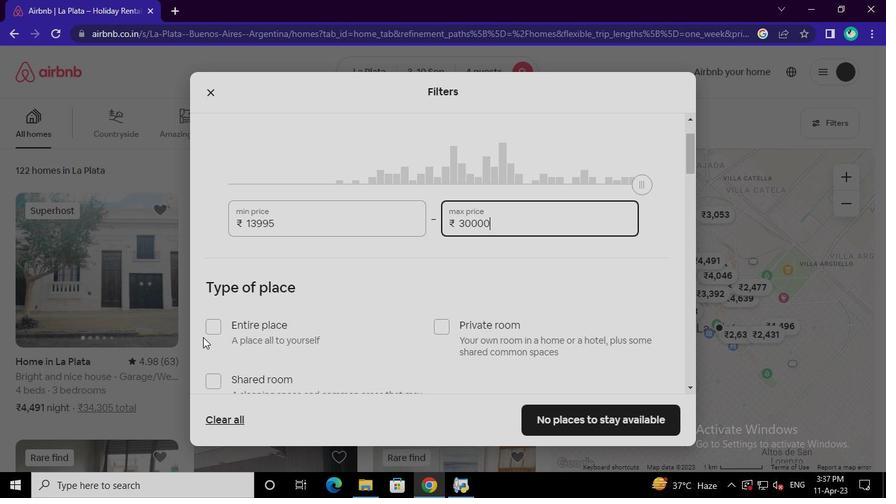
Action: Mouse pressed left at (215, 332)
Screenshot: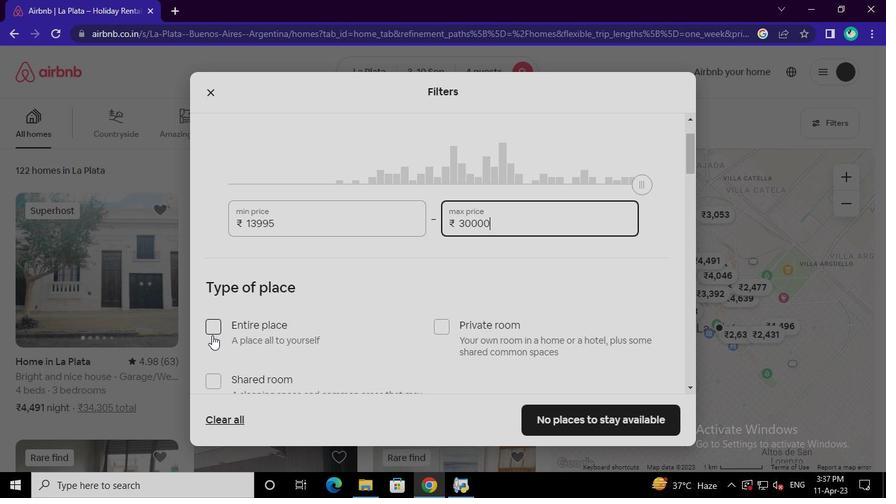 
Action: Mouse moved to (323, 340)
Screenshot: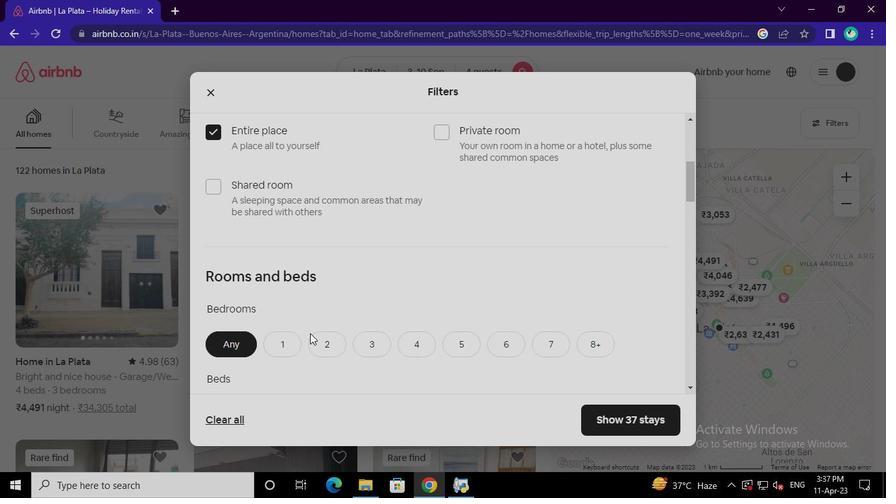 
Action: Mouse pressed left at (323, 340)
Screenshot: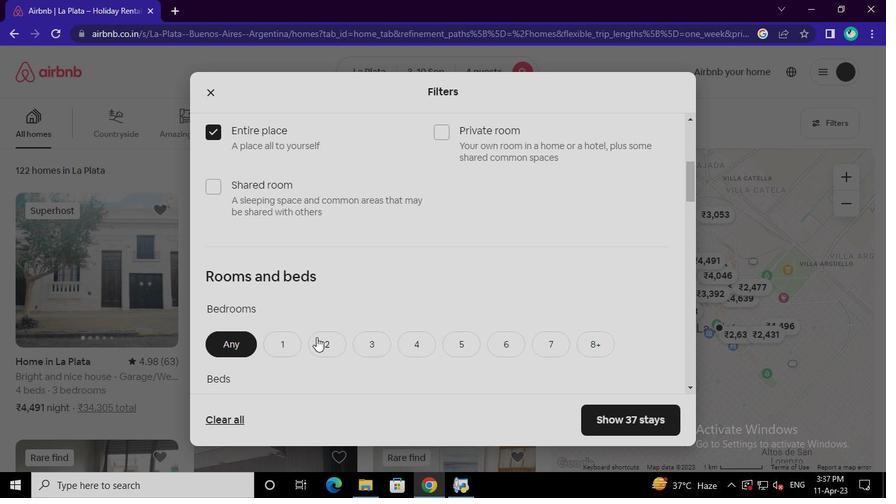 
Action: Mouse moved to (321, 293)
Screenshot: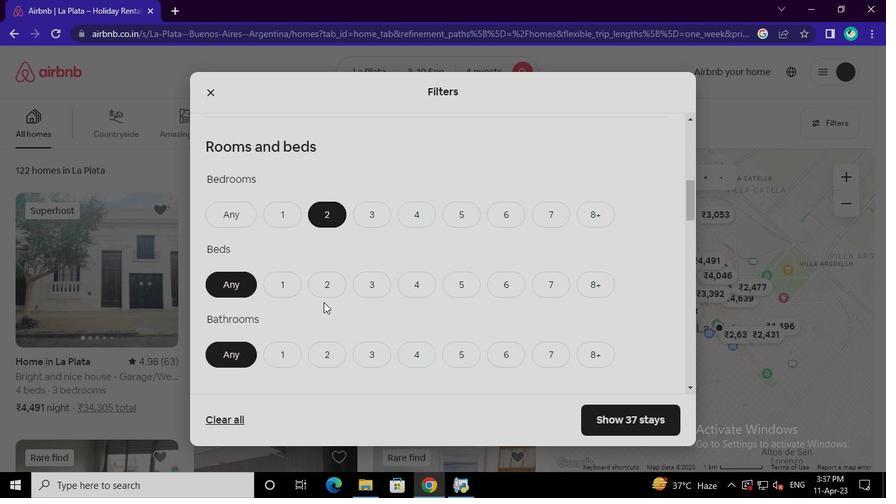 
Action: Mouse pressed left at (321, 293)
Screenshot: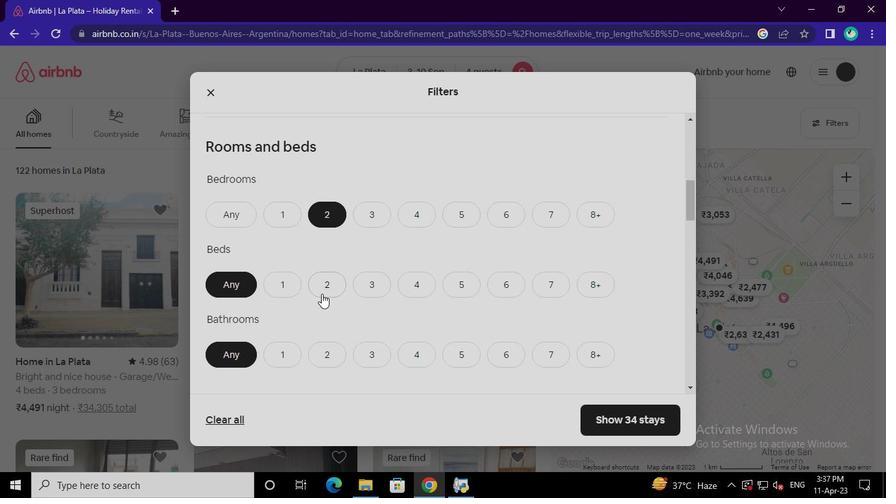 
Action: Mouse moved to (333, 349)
Screenshot: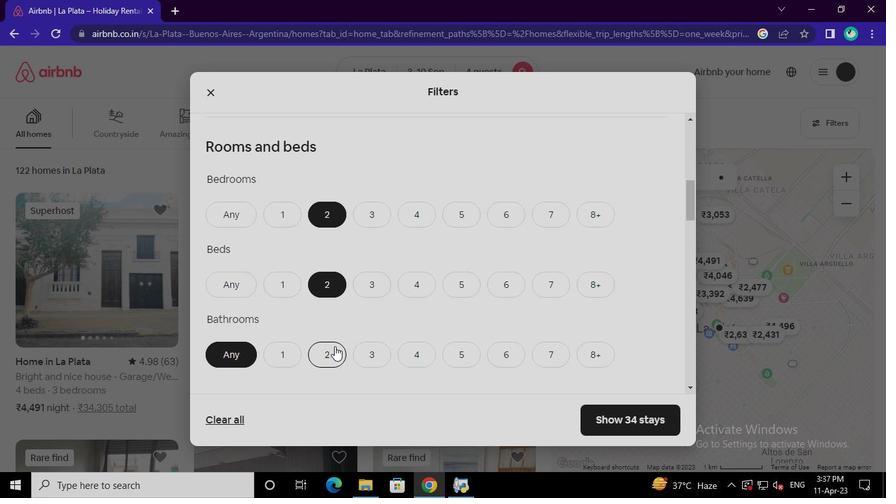 
Action: Mouse pressed left at (333, 349)
Screenshot: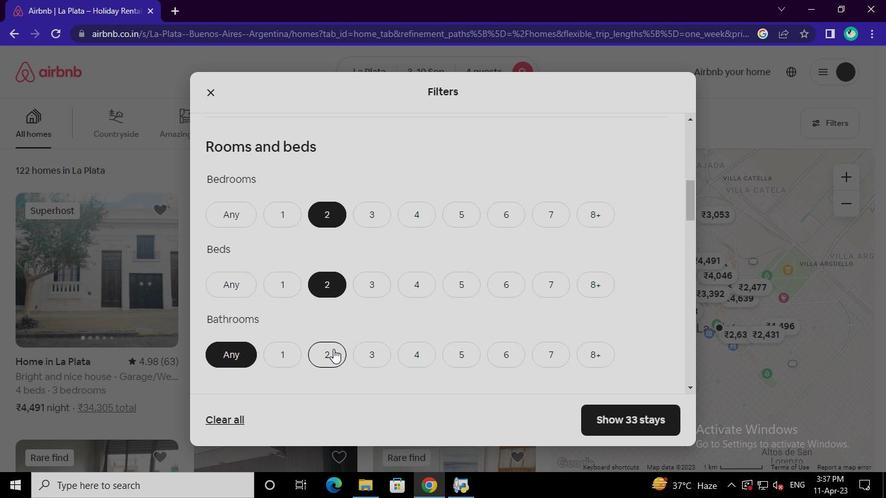
Action: Mouse moved to (341, 351)
Screenshot: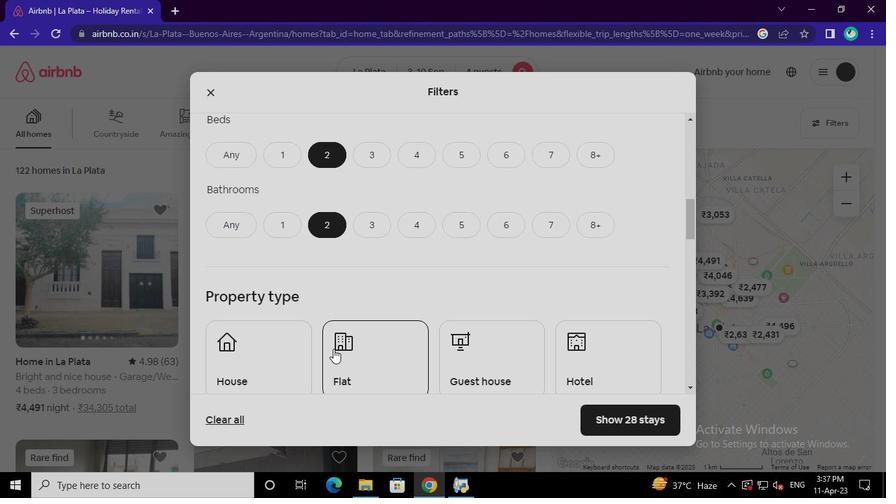 
Action: Mouse pressed left at (341, 351)
Screenshot: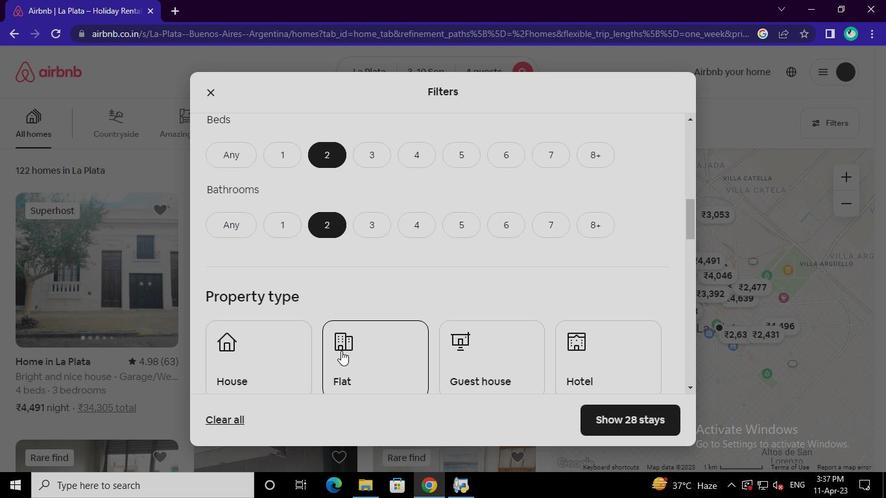 
Action: Mouse moved to (249, 364)
Screenshot: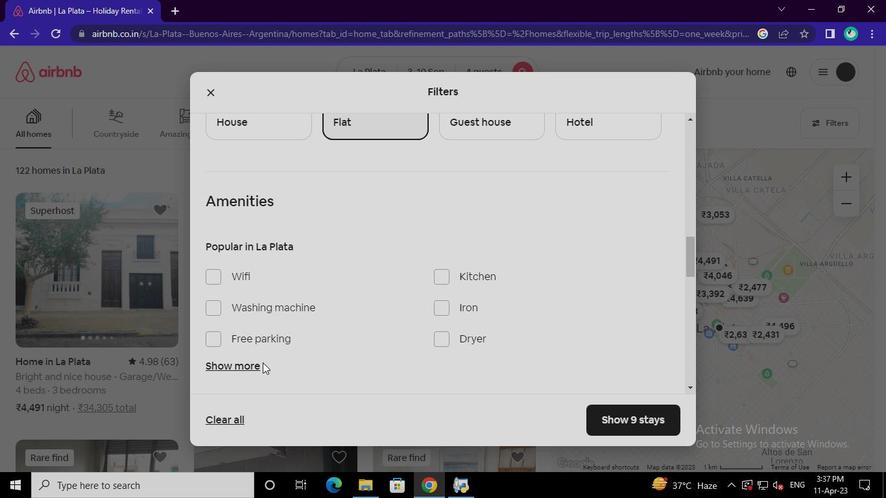 
Action: Mouse pressed left at (249, 364)
Screenshot: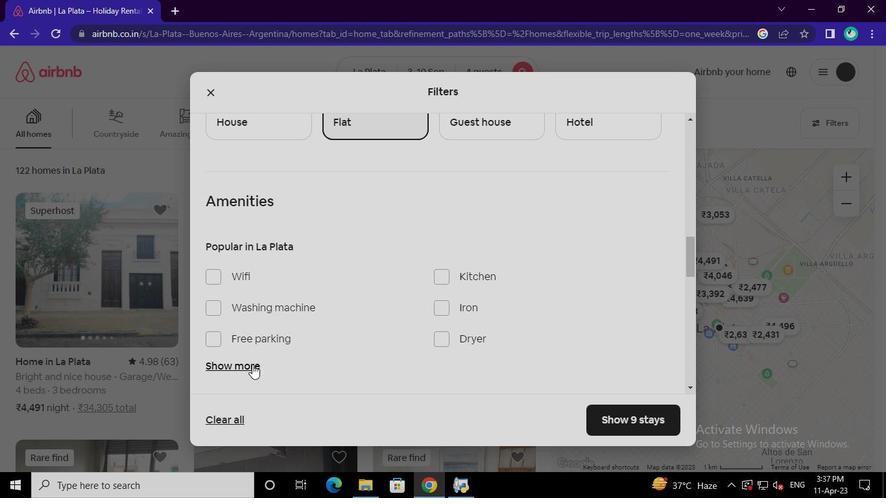 
Action: Mouse moved to (224, 125)
Screenshot: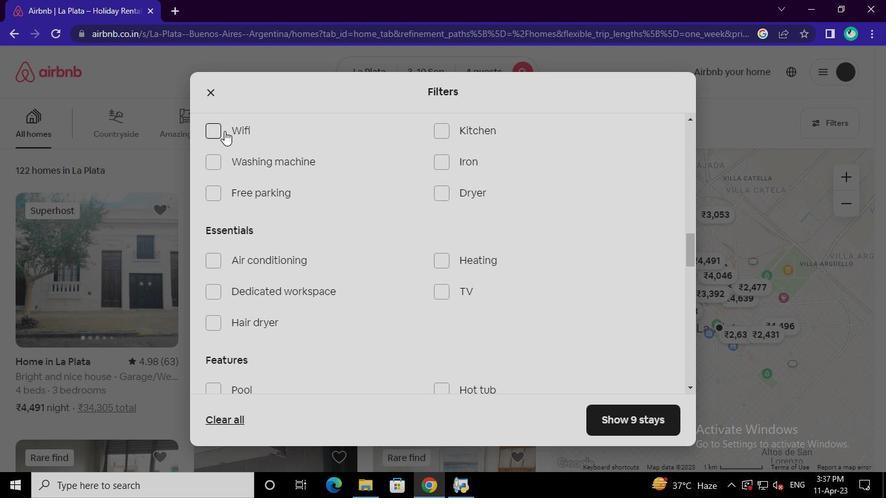 
Action: Mouse pressed left at (224, 125)
Screenshot: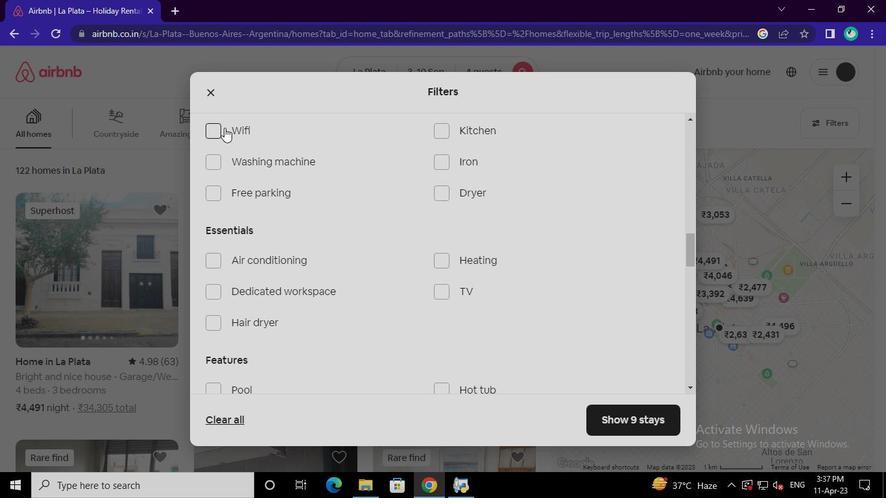 
Action: Mouse moved to (249, 192)
Screenshot: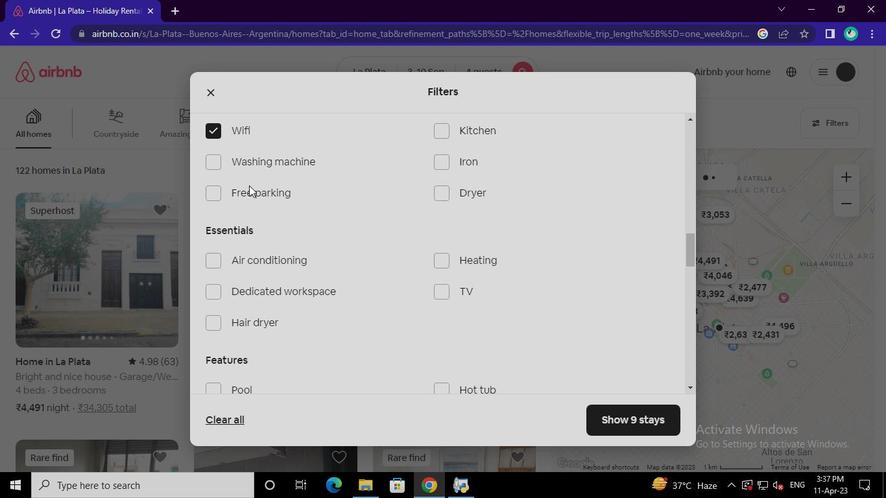 
Action: Mouse pressed left at (249, 192)
Screenshot: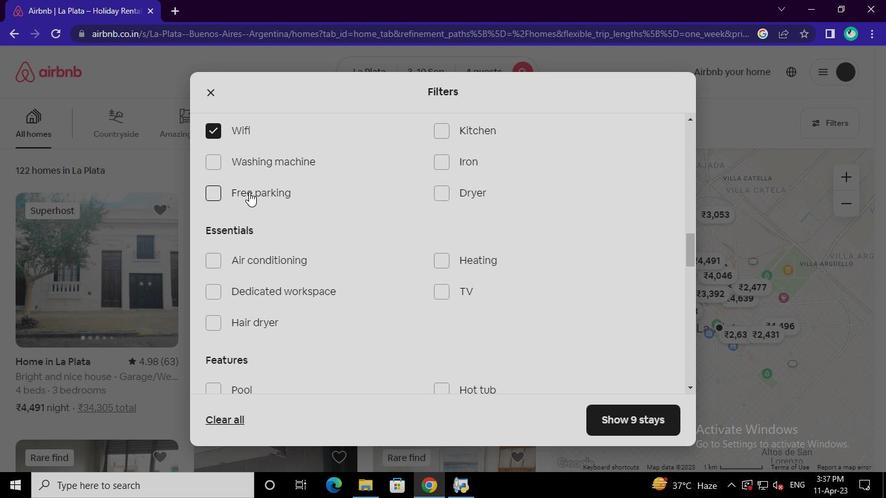 
Action: Mouse moved to (262, 258)
Screenshot: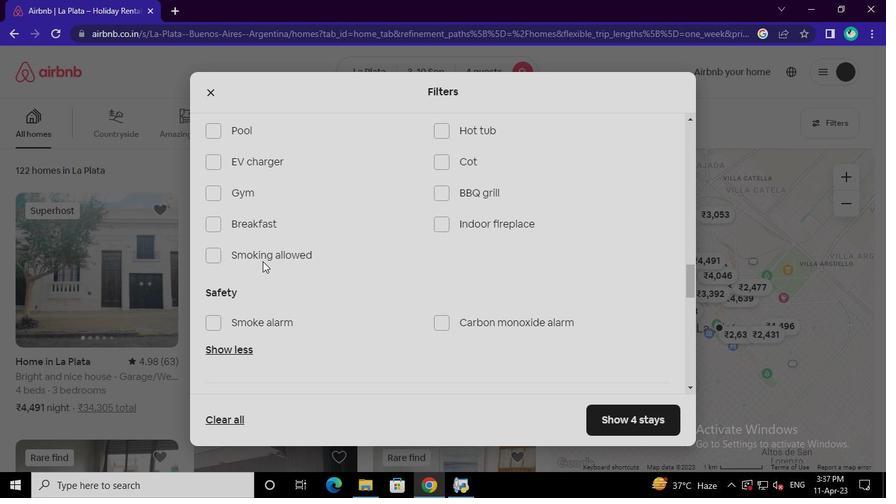 
Action: Mouse pressed left at (262, 258)
Screenshot: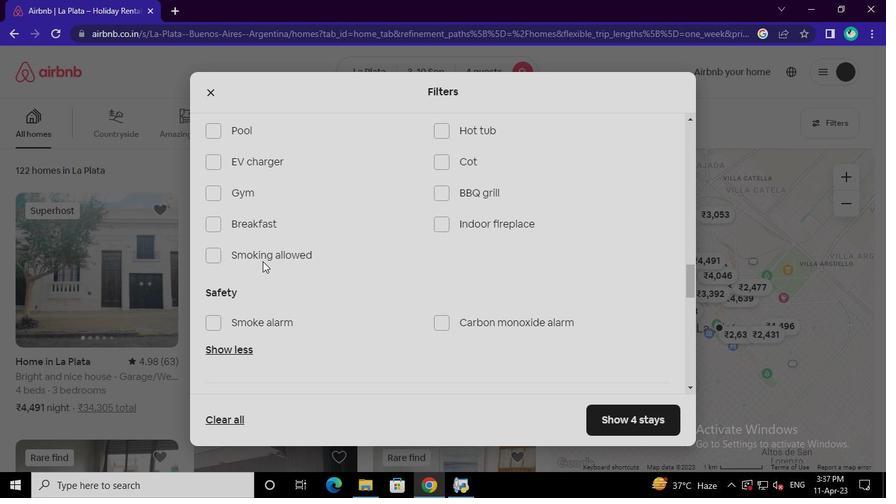 
Action: Mouse moved to (243, 297)
Screenshot: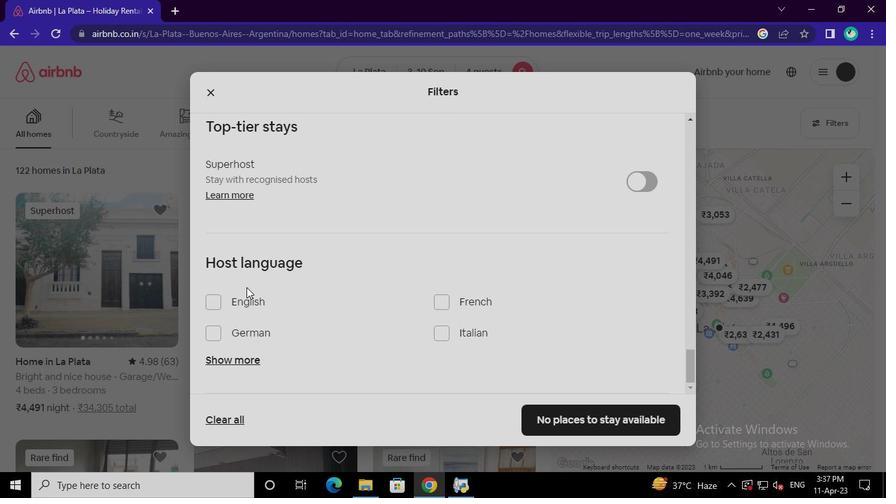 
Action: Mouse pressed left at (243, 297)
Screenshot: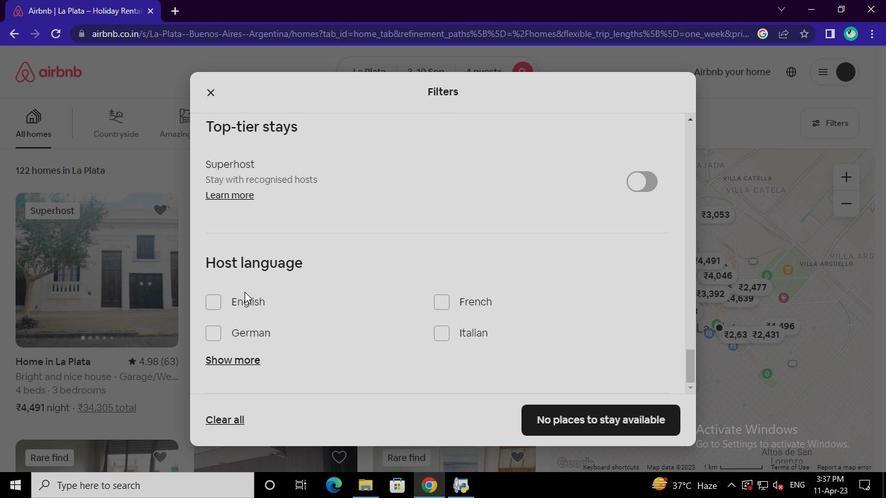 
Action: Mouse moved to (569, 421)
Screenshot: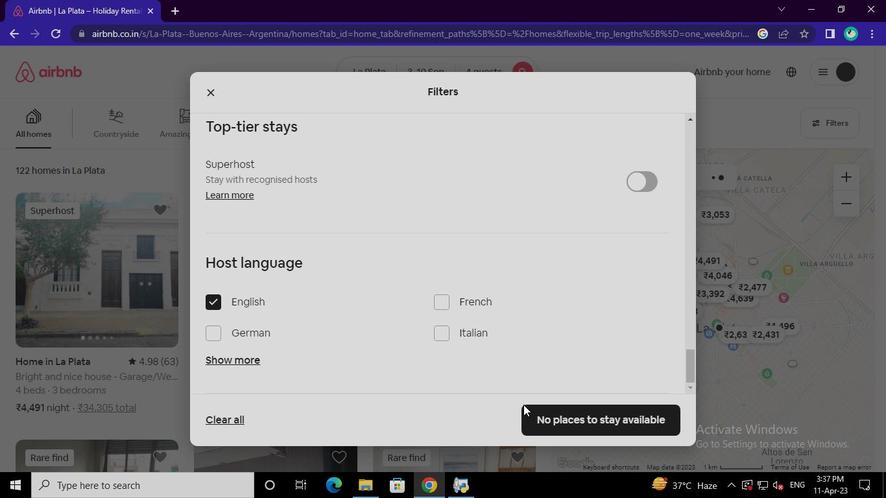 
Action: Mouse pressed left at (569, 421)
Screenshot: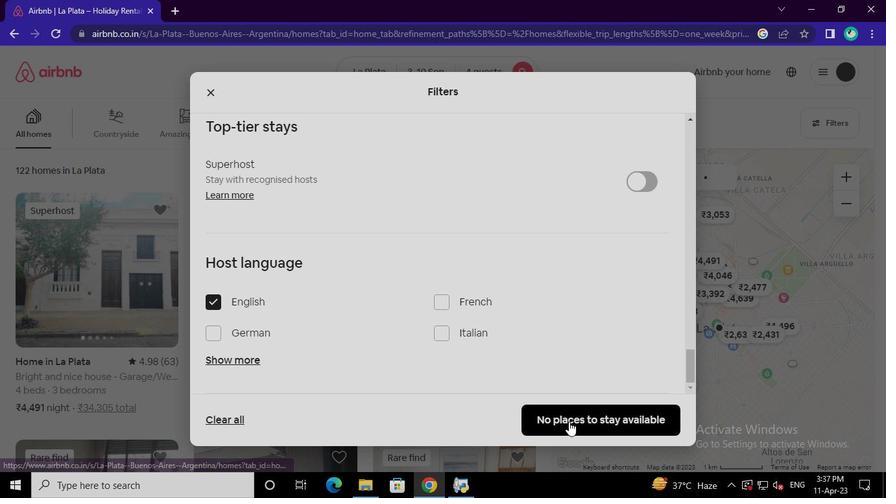 
Action: Mouse moved to (460, 486)
Screenshot: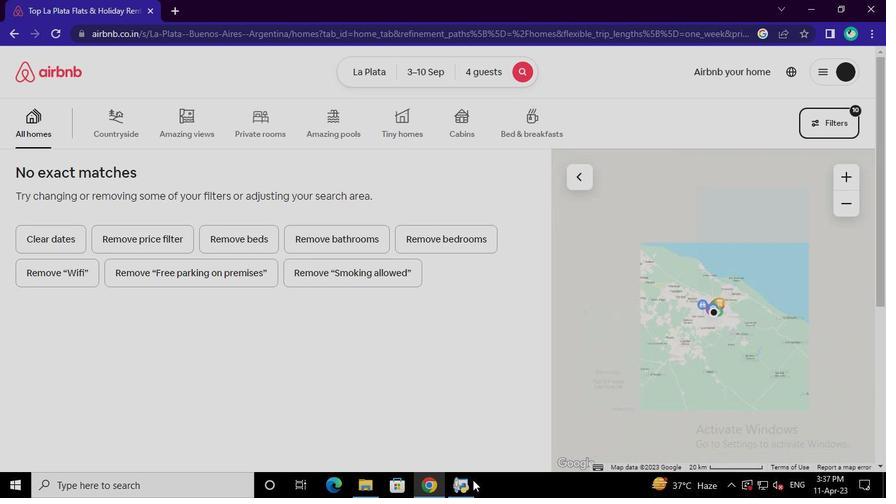 
Action: Mouse pressed left at (460, 486)
Screenshot: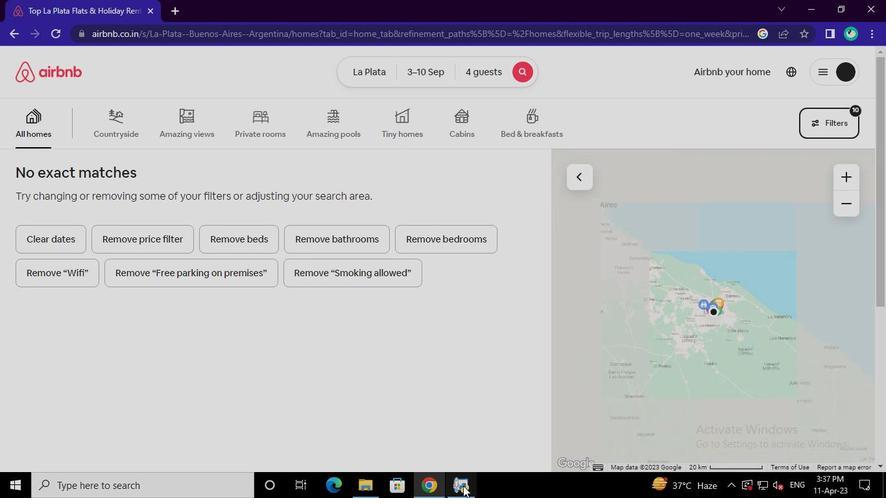 
Action: Mouse moved to (722, 114)
Screenshot: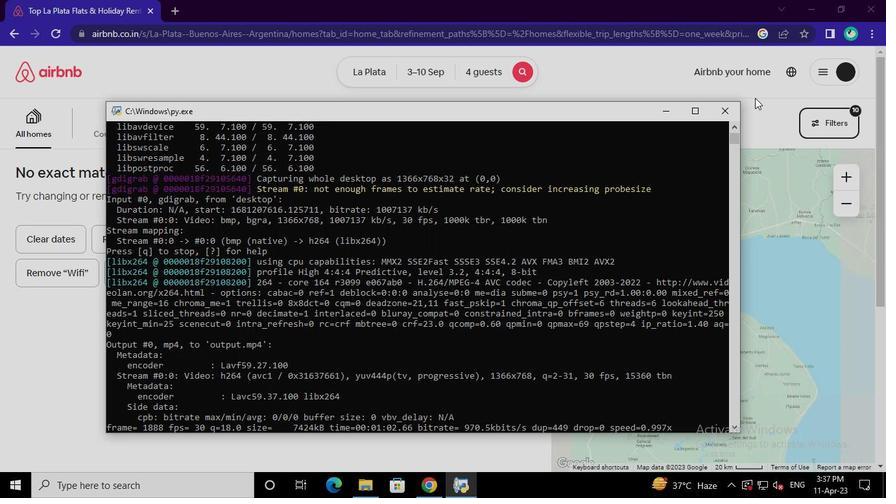 
Action: Mouse pressed left at (722, 114)
Screenshot: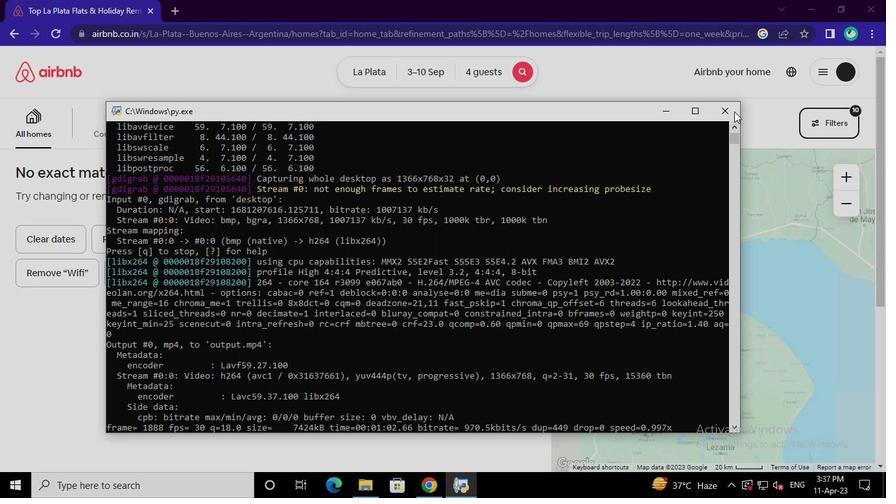 
Action: Mouse moved to (716, 122)
Screenshot: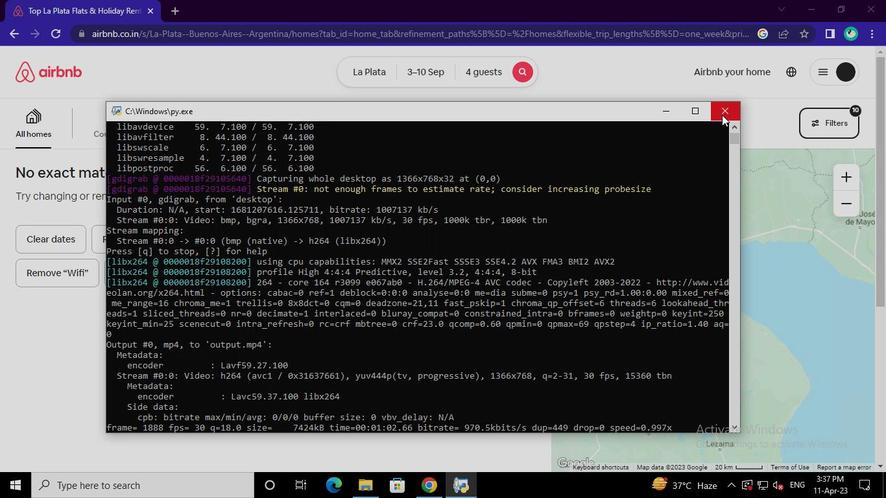 
